 Task: In the  document Henry.odt ,change text color to 'Dark Purple' Insert the mentioned shape on left side of the text 'Heart'. Change color of the shape to  BlueChange shape height to 0.9
Action: Mouse moved to (292, 385)
Screenshot: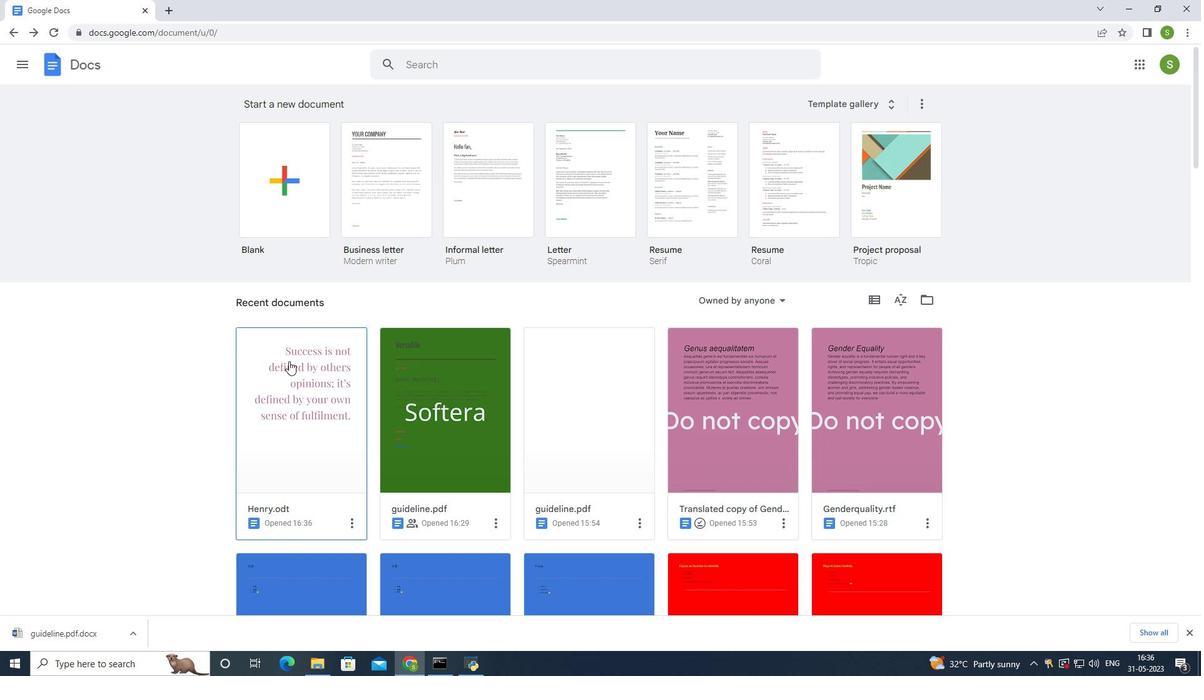 
Action: Mouse pressed left at (292, 385)
Screenshot: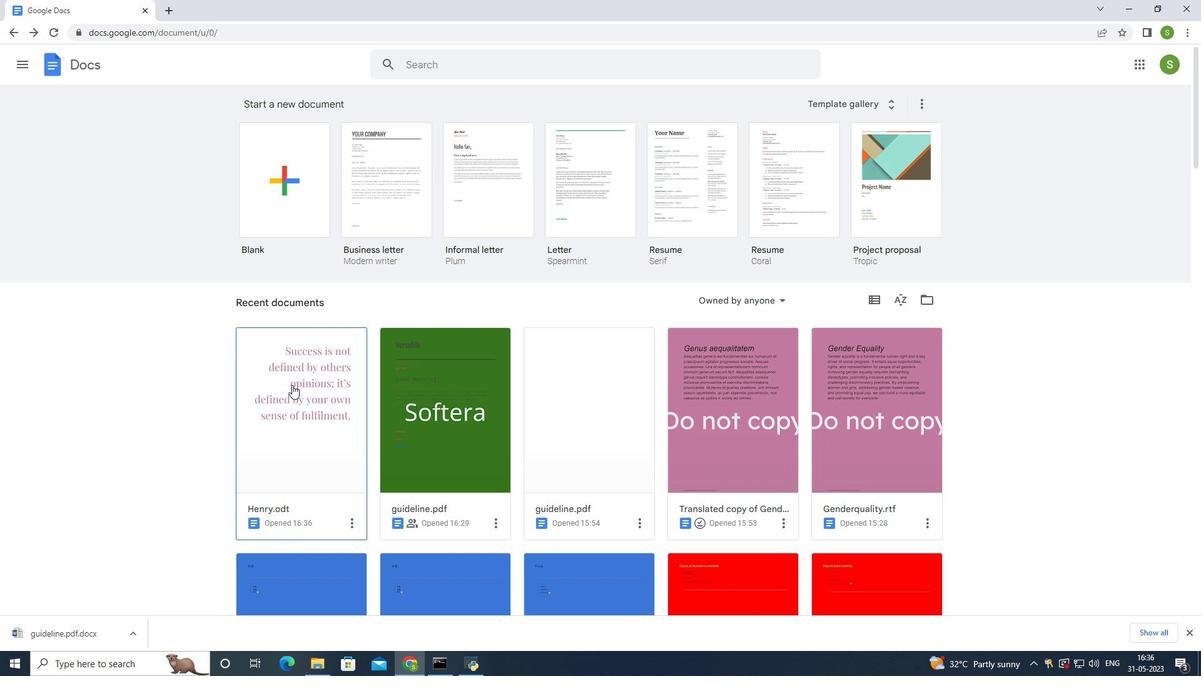 
Action: Mouse moved to (527, 218)
Screenshot: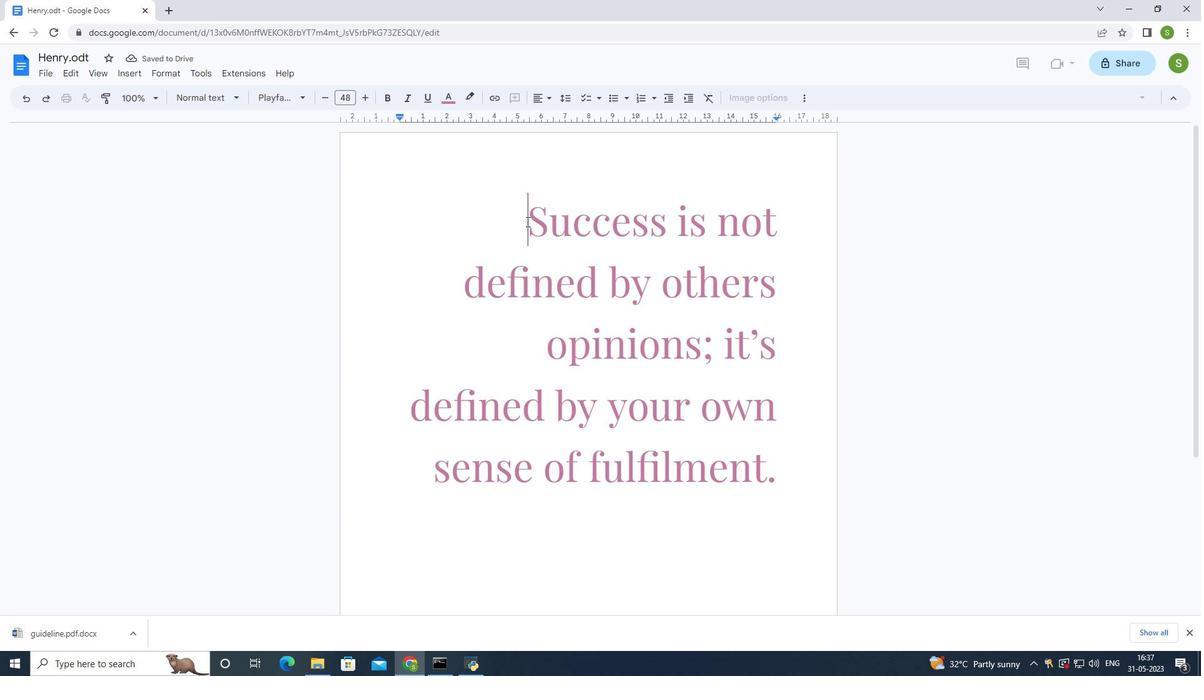 
Action: Mouse pressed left at (527, 218)
Screenshot: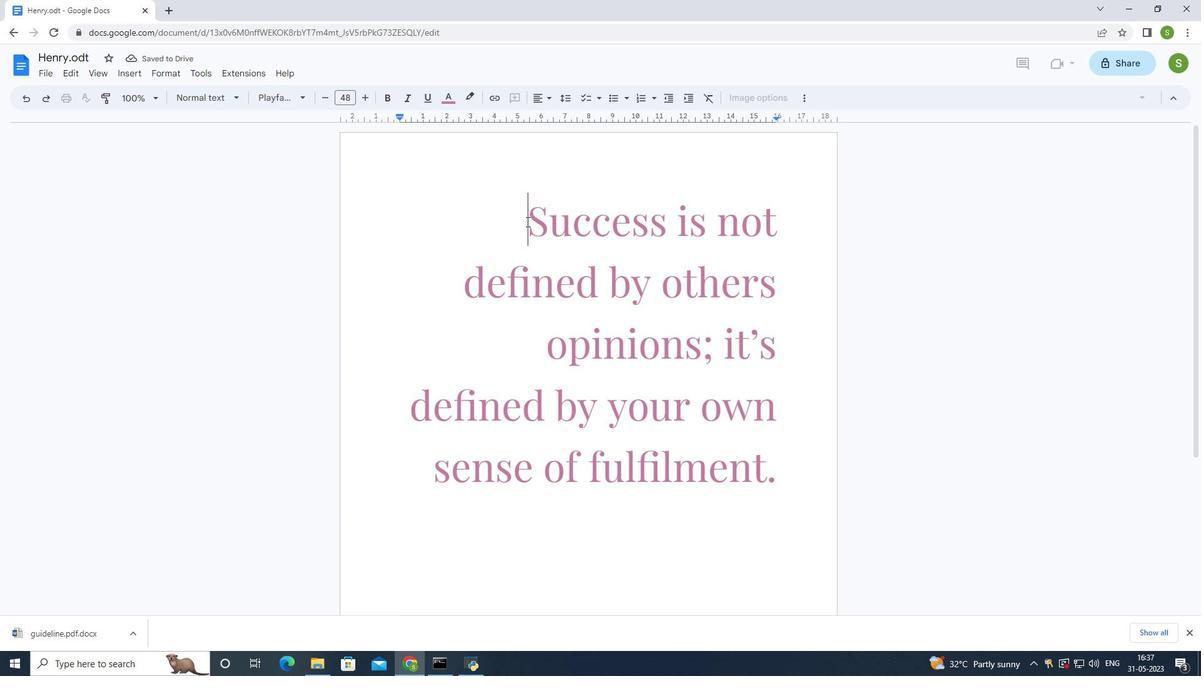 
Action: Mouse moved to (451, 94)
Screenshot: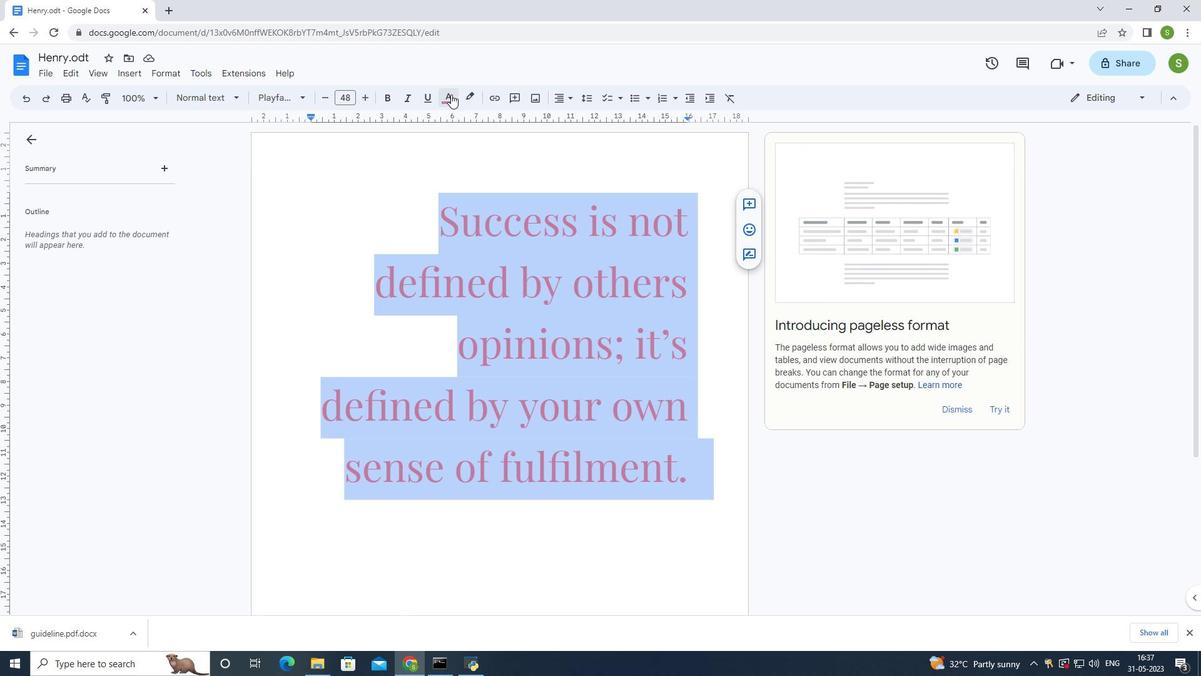 
Action: Mouse pressed left at (451, 94)
Screenshot: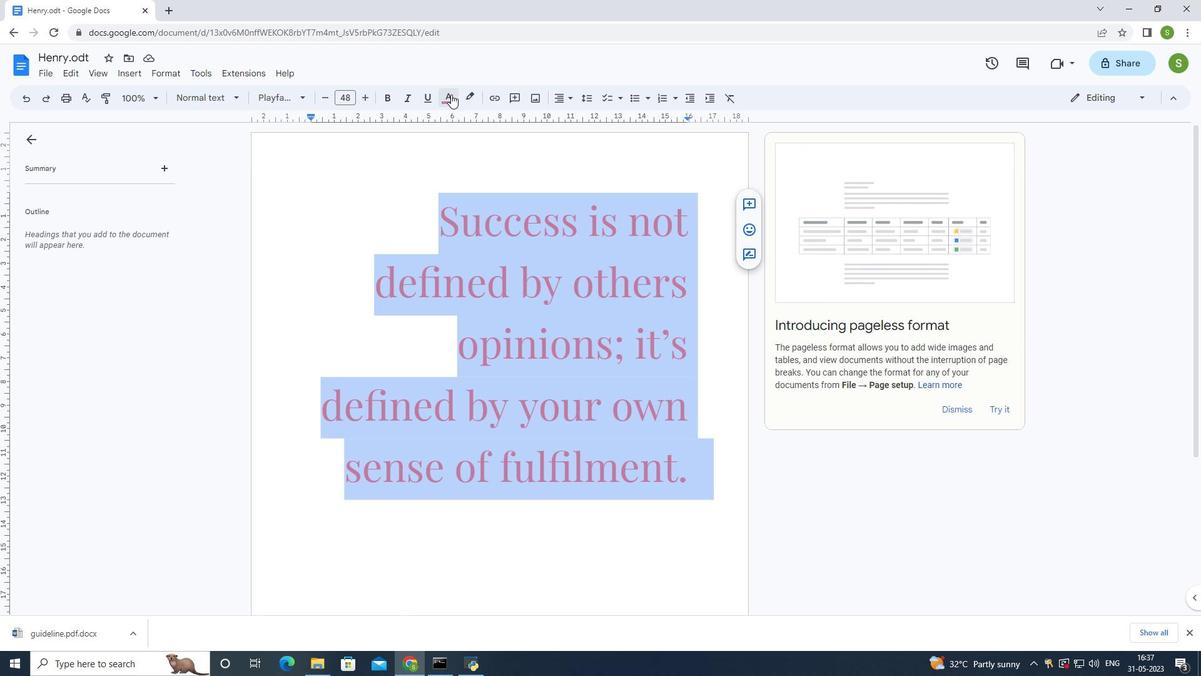 
Action: Mouse moved to (558, 203)
Screenshot: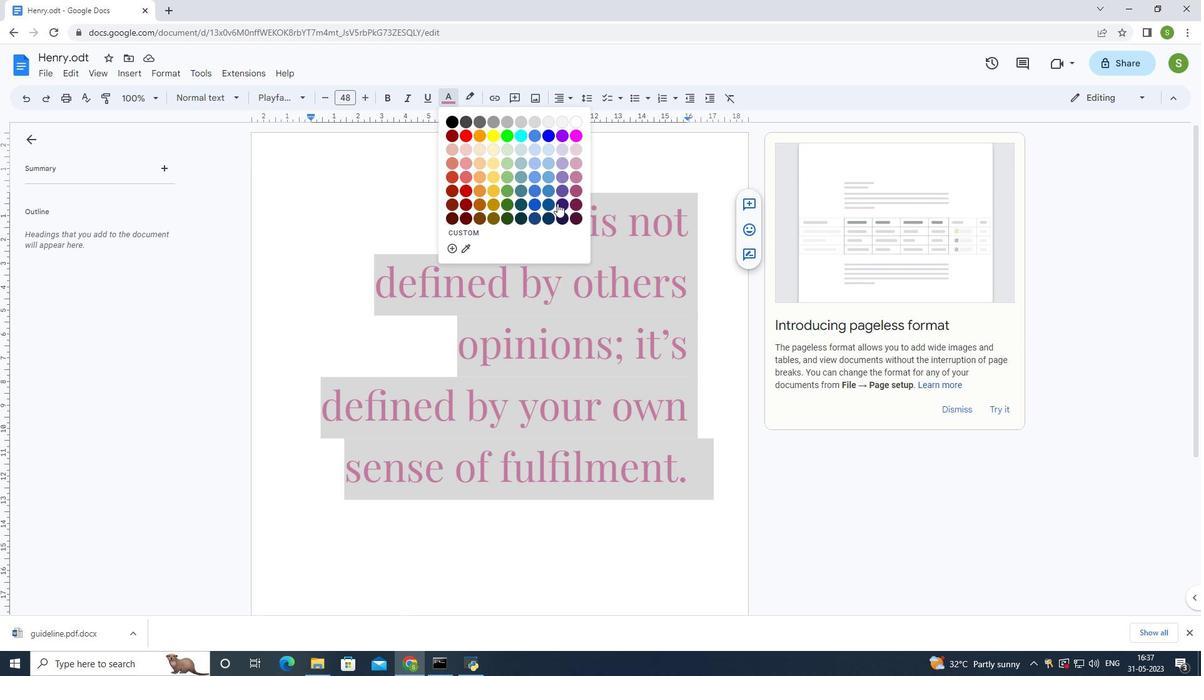 
Action: Mouse pressed left at (558, 203)
Screenshot: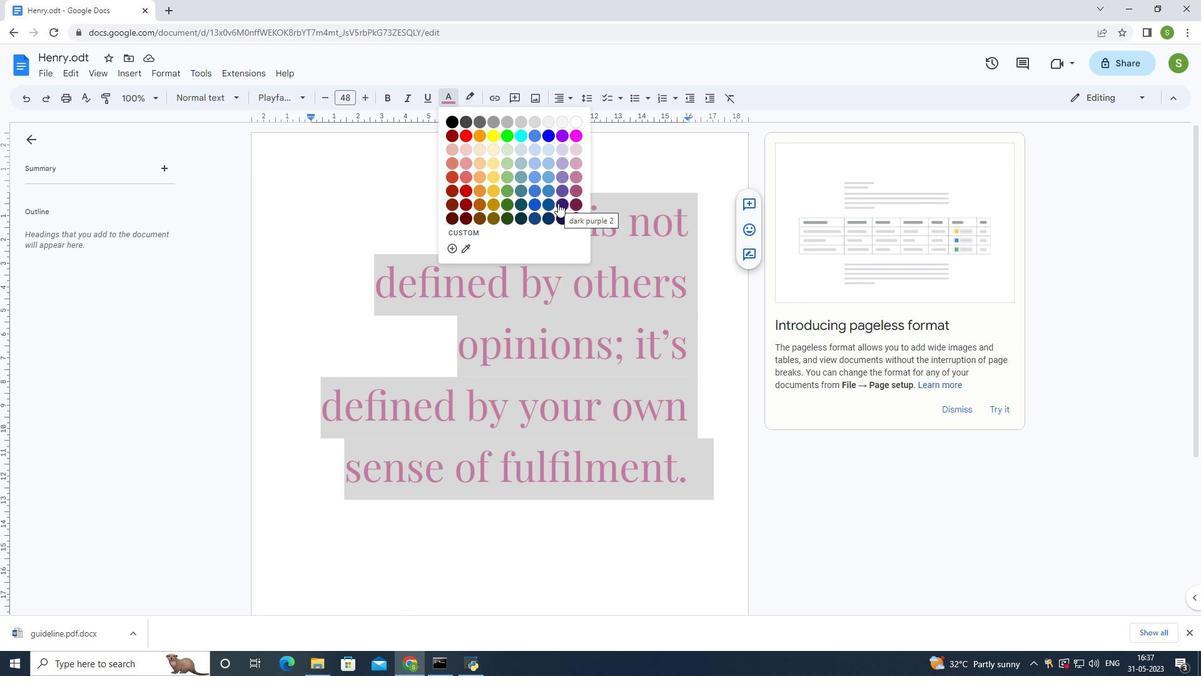 
Action: Mouse moved to (361, 226)
Screenshot: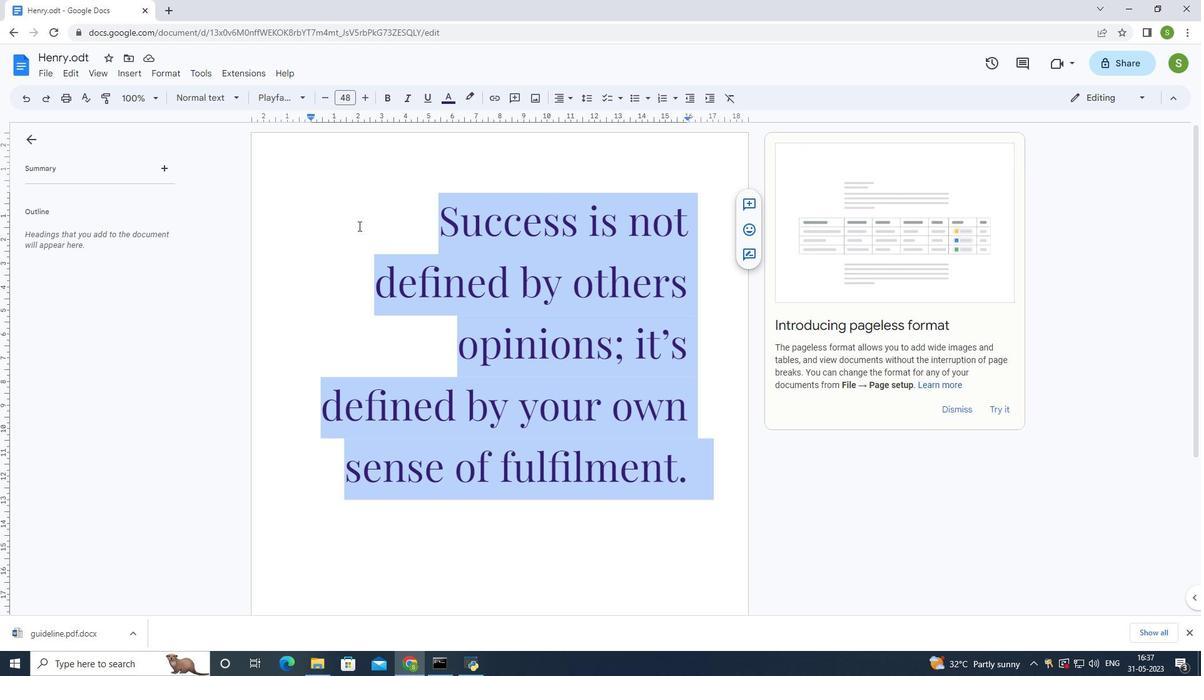 
Action: Mouse pressed left at (361, 226)
Screenshot: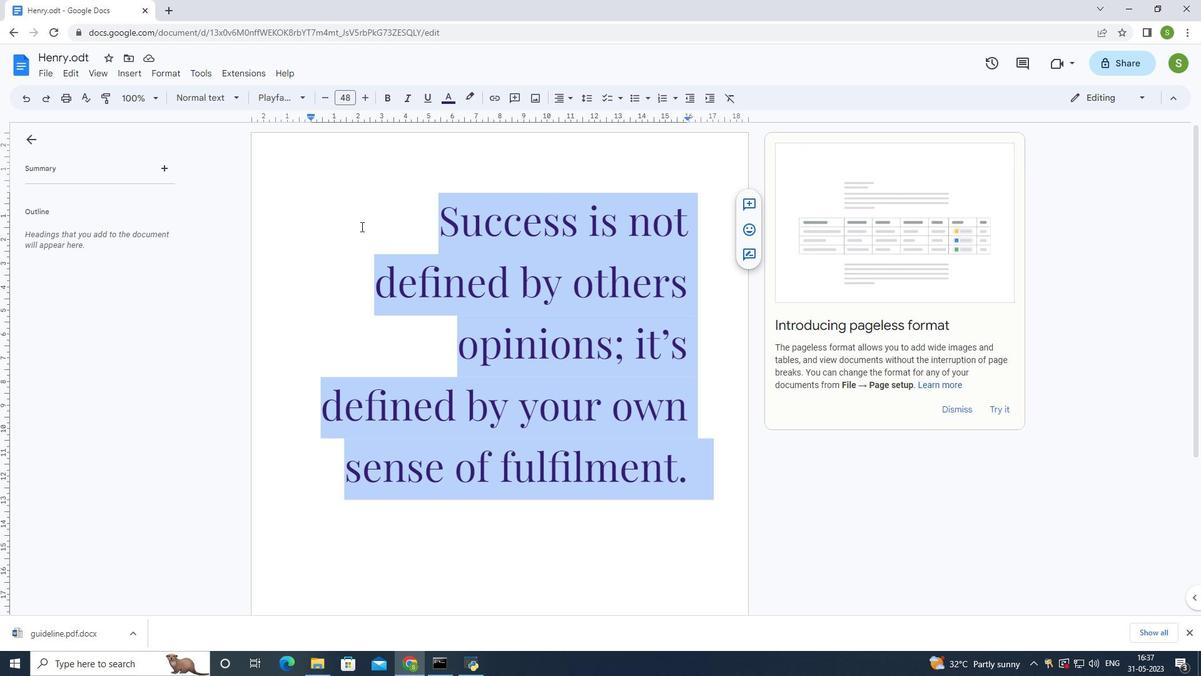 
Action: Mouse moved to (303, 513)
Screenshot: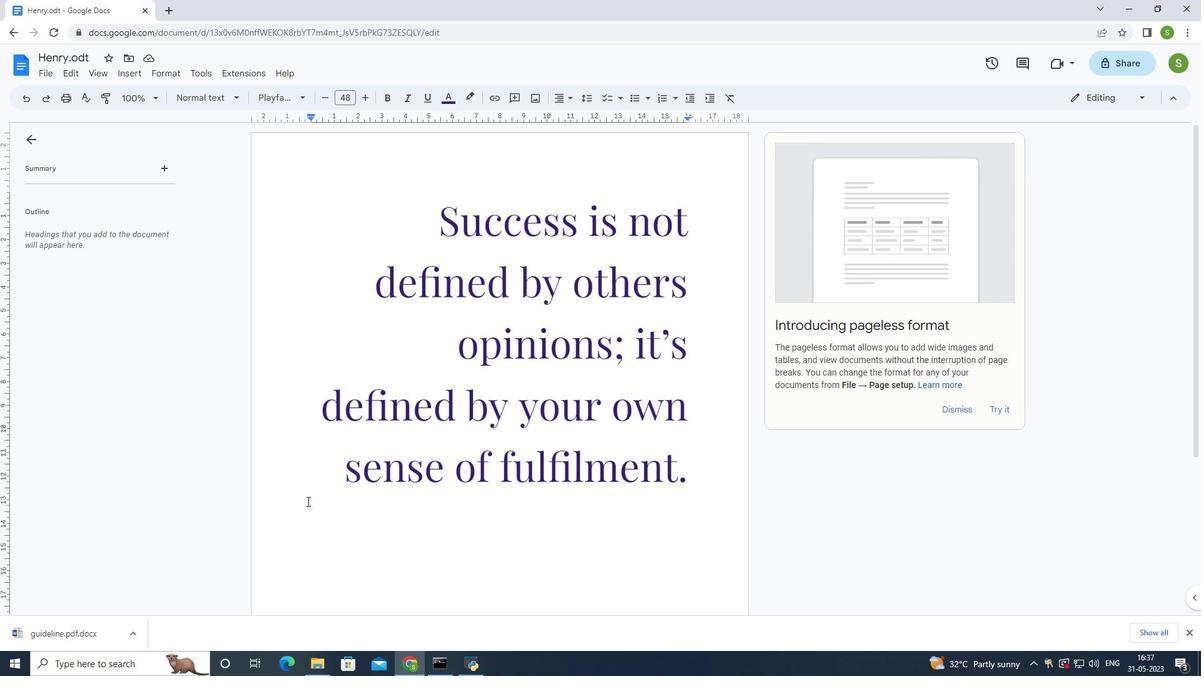 
Action: Mouse pressed left at (303, 513)
Screenshot: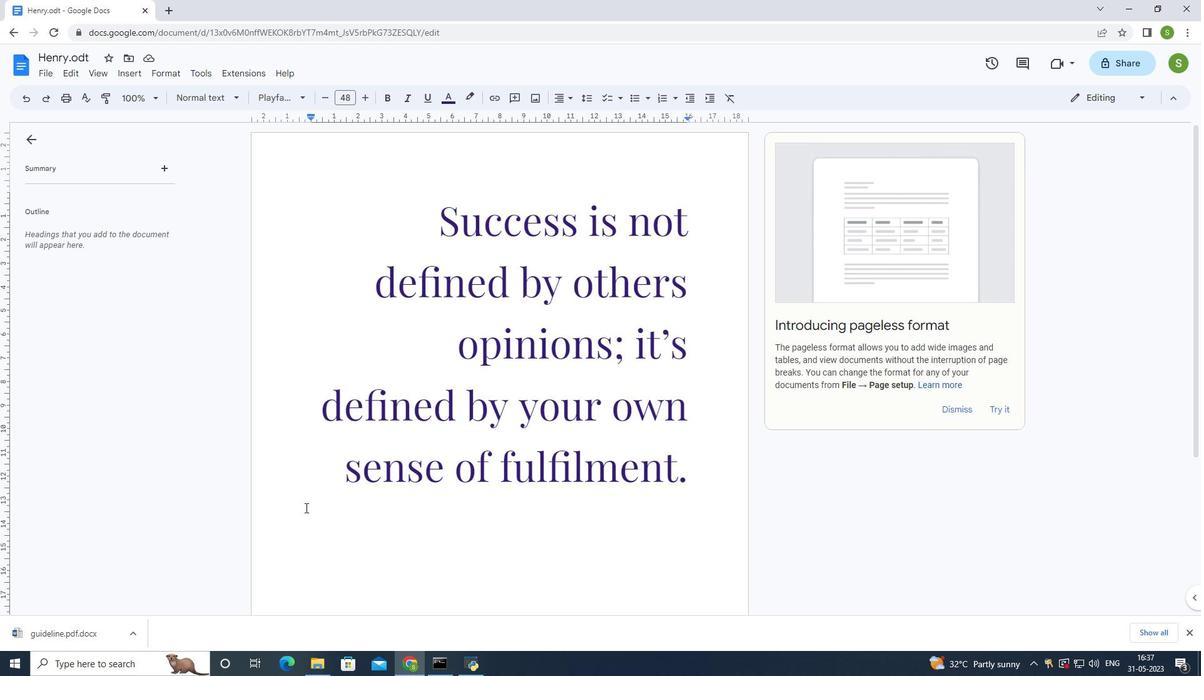 
Action: Mouse moved to (694, 476)
Screenshot: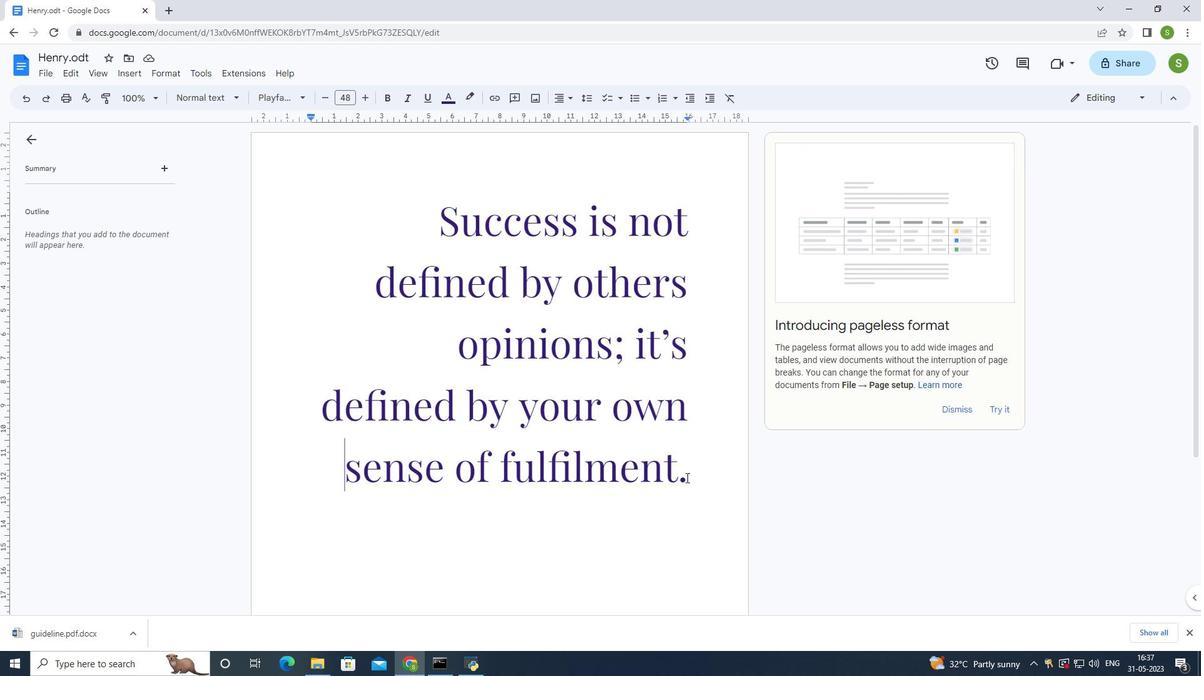 
Action: Mouse pressed left at (694, 476)
Screenshot: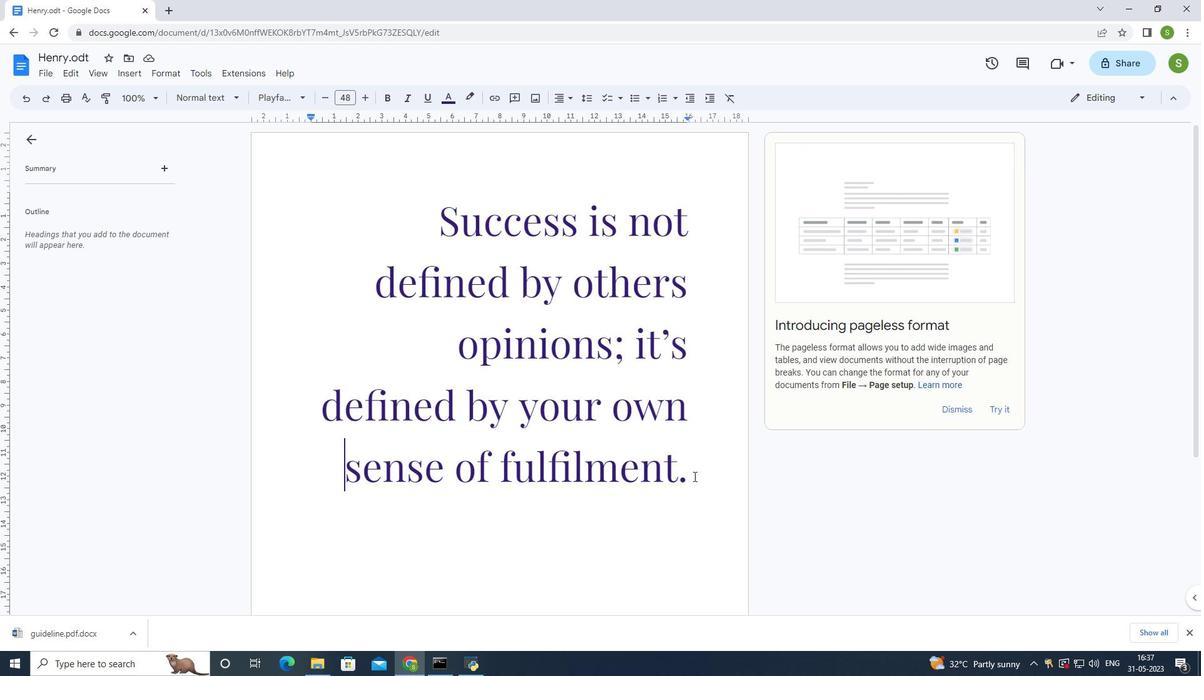 
Action: Mouse moved to (666, 473)
Screenshot: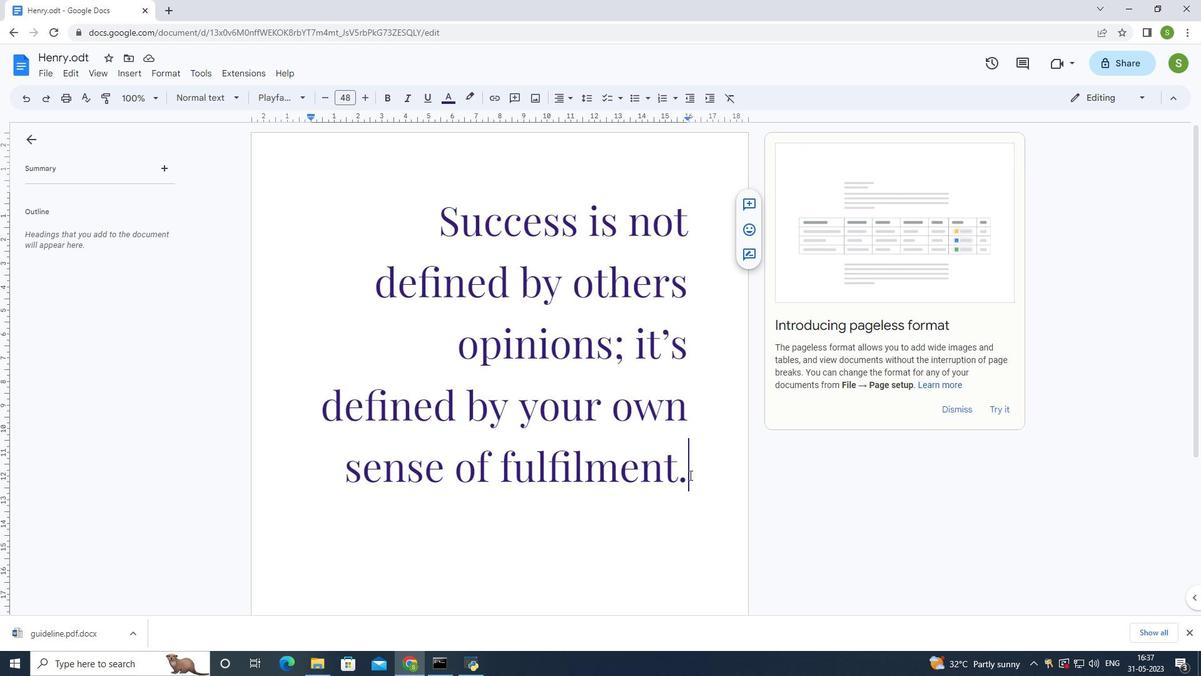 
Action: Key pressed <Key.enter>
Screenshot: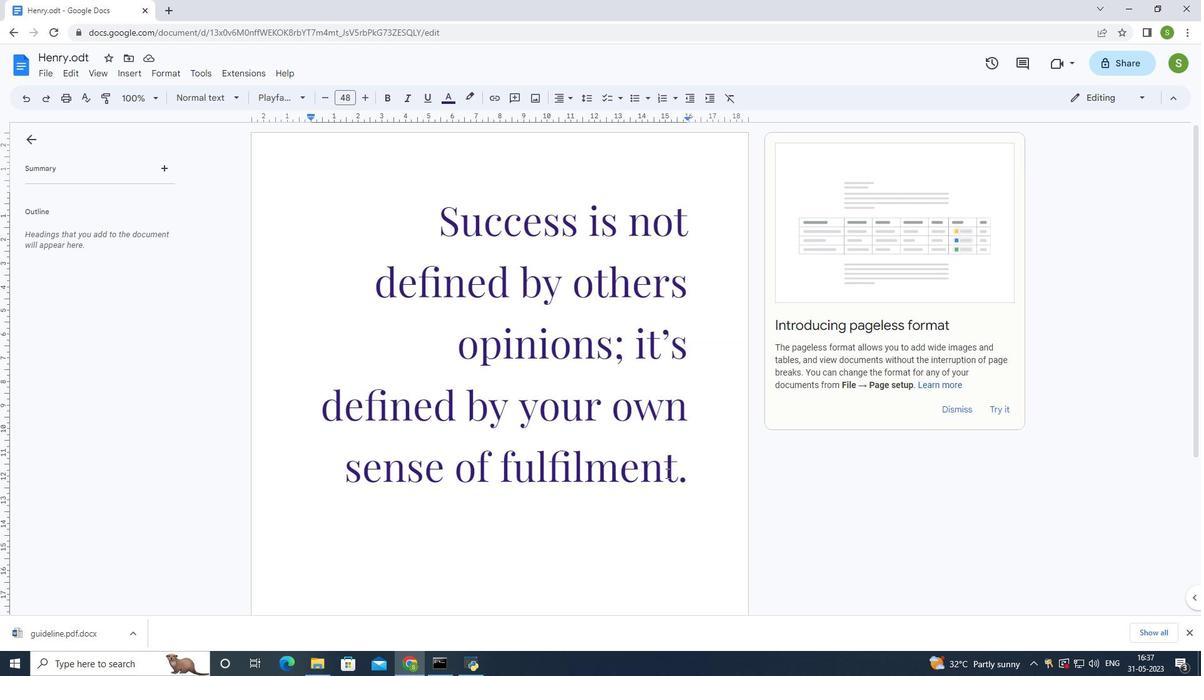 
Action: Mouse moved to (667, 469)
Screenshot: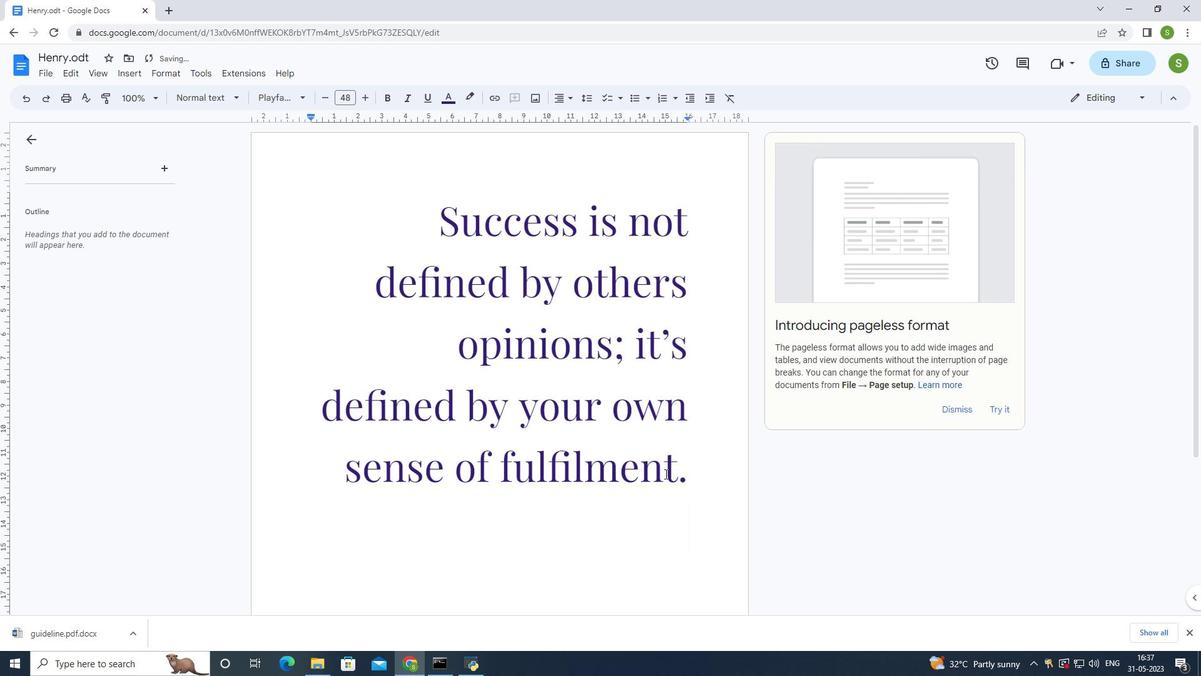
Action: Key pressed <Key.left>
Screenshot: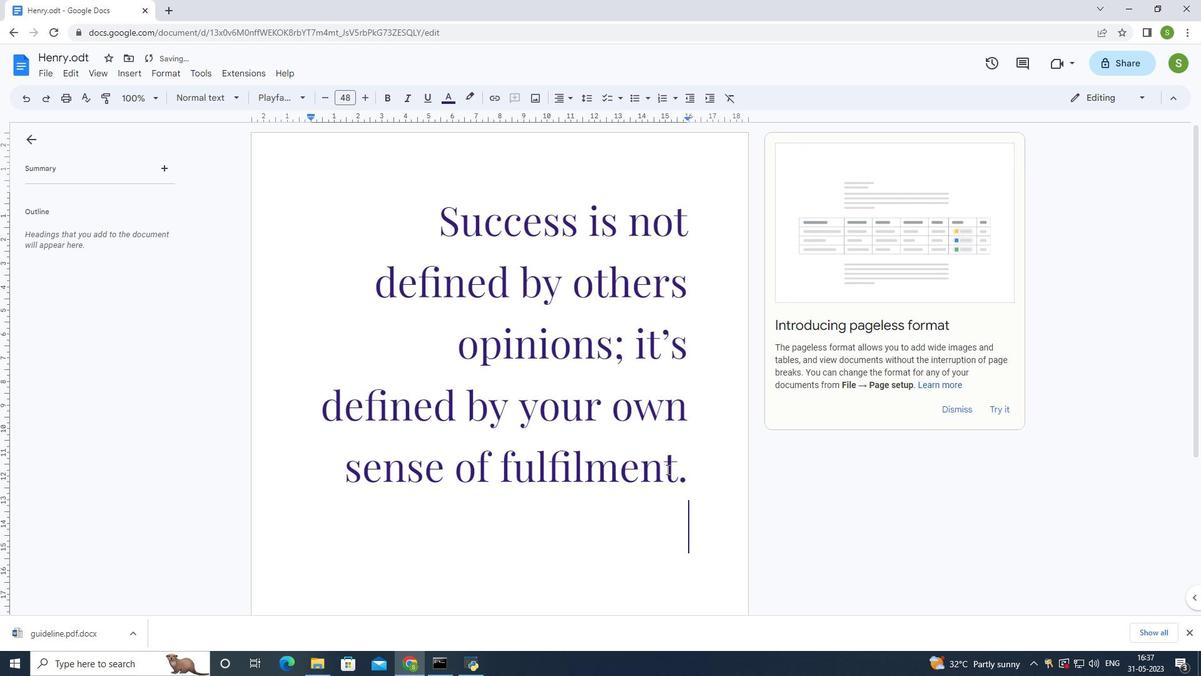 
Action: Mouse moved to (668, 469)
Screenshot: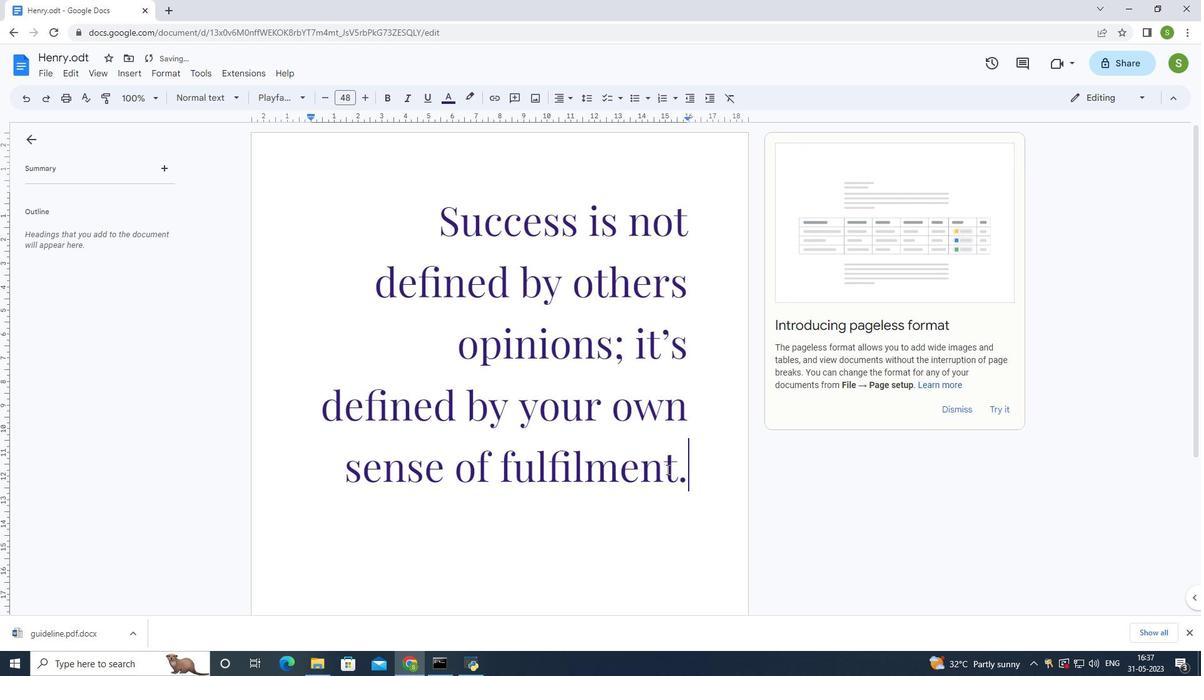 
Action: Key pressed <Key.enter>
Screenshot: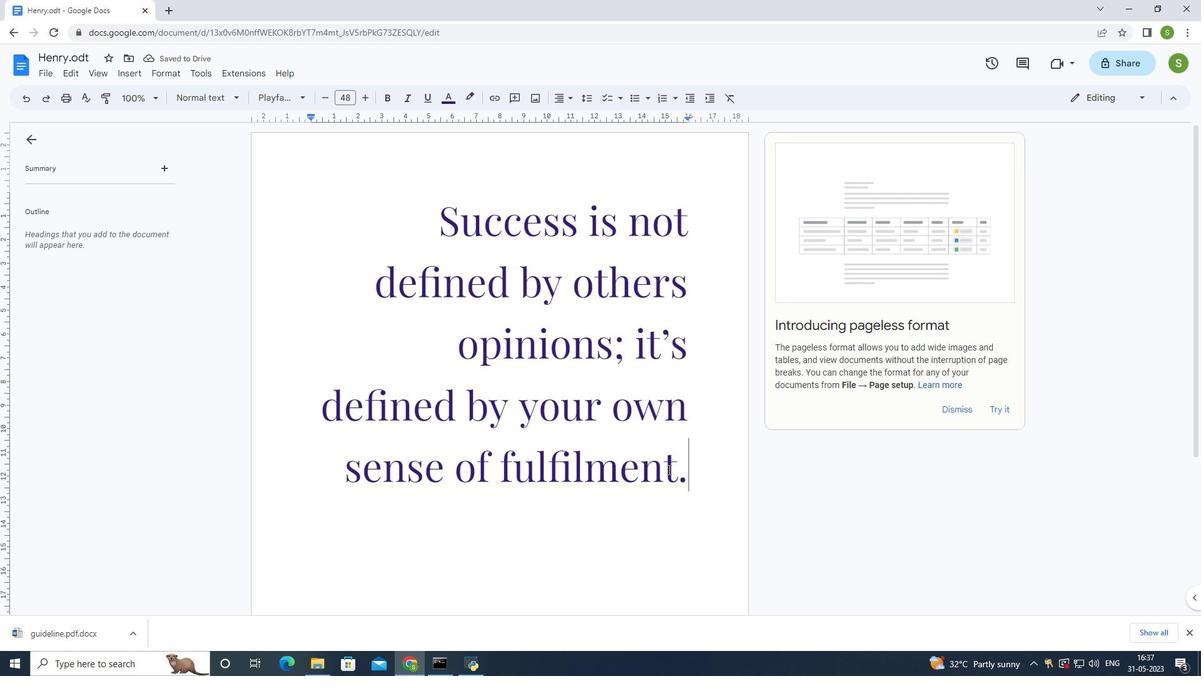 
Action: Mouse moved to (562, 98)
Screenshot: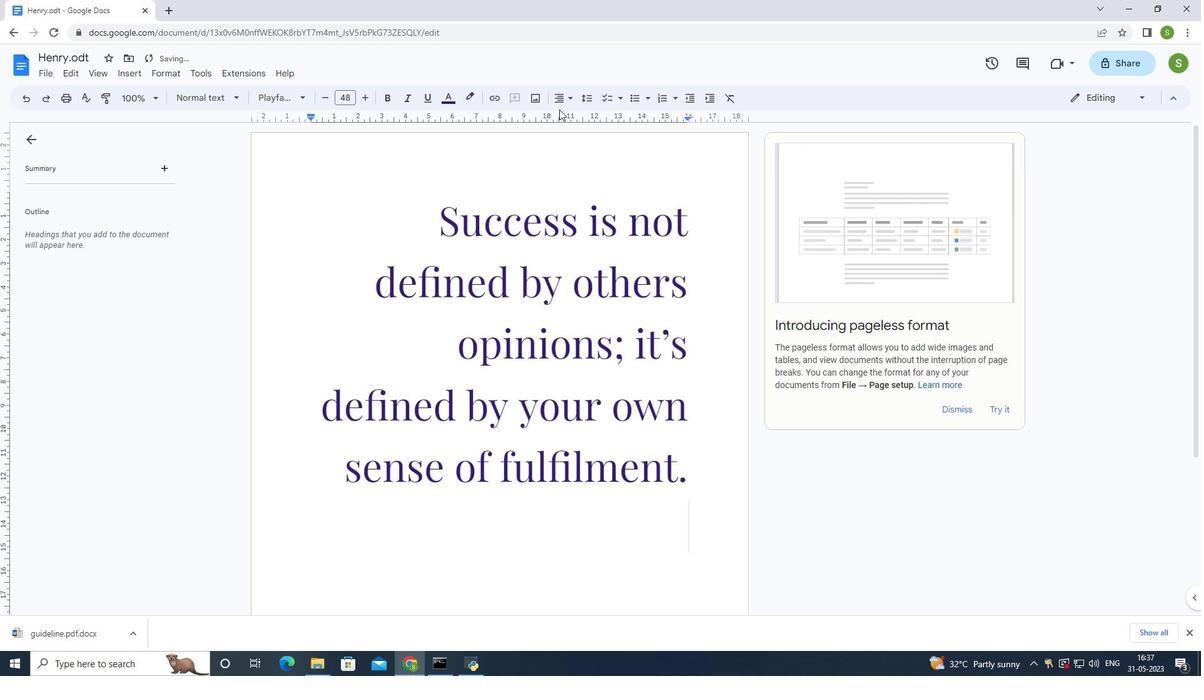 
Action: Mouse pressed left at (562, 98)
Screenshot: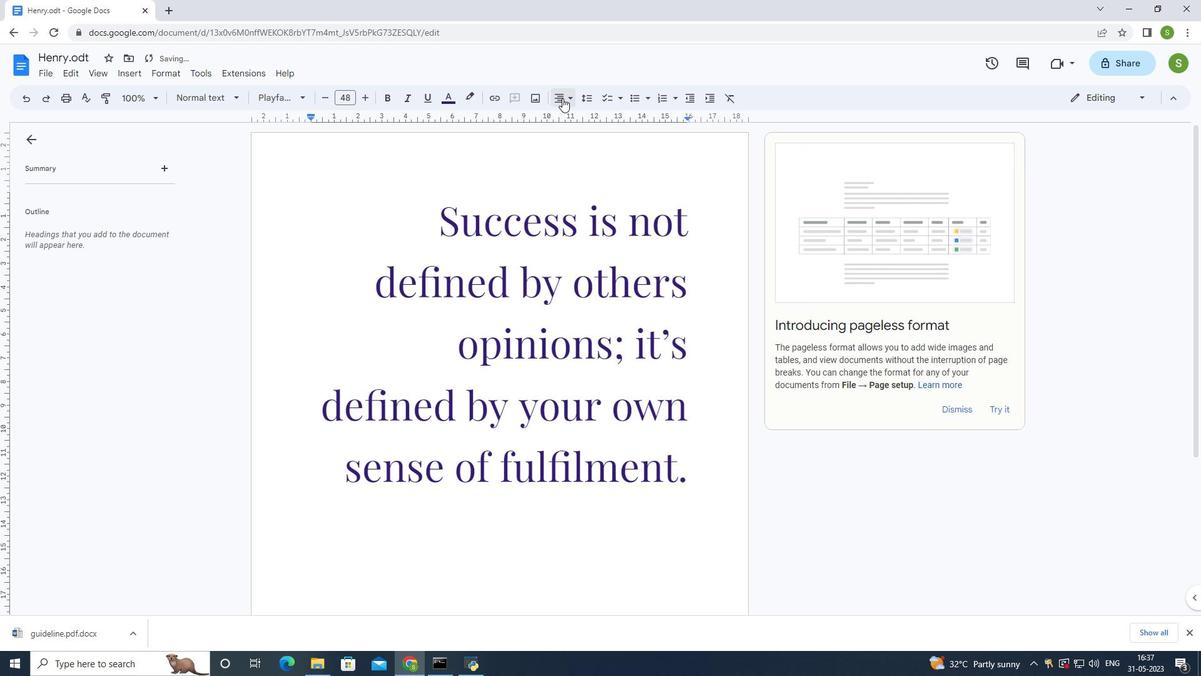 
Action: Mouse moved to (559, 124)
Screenshot: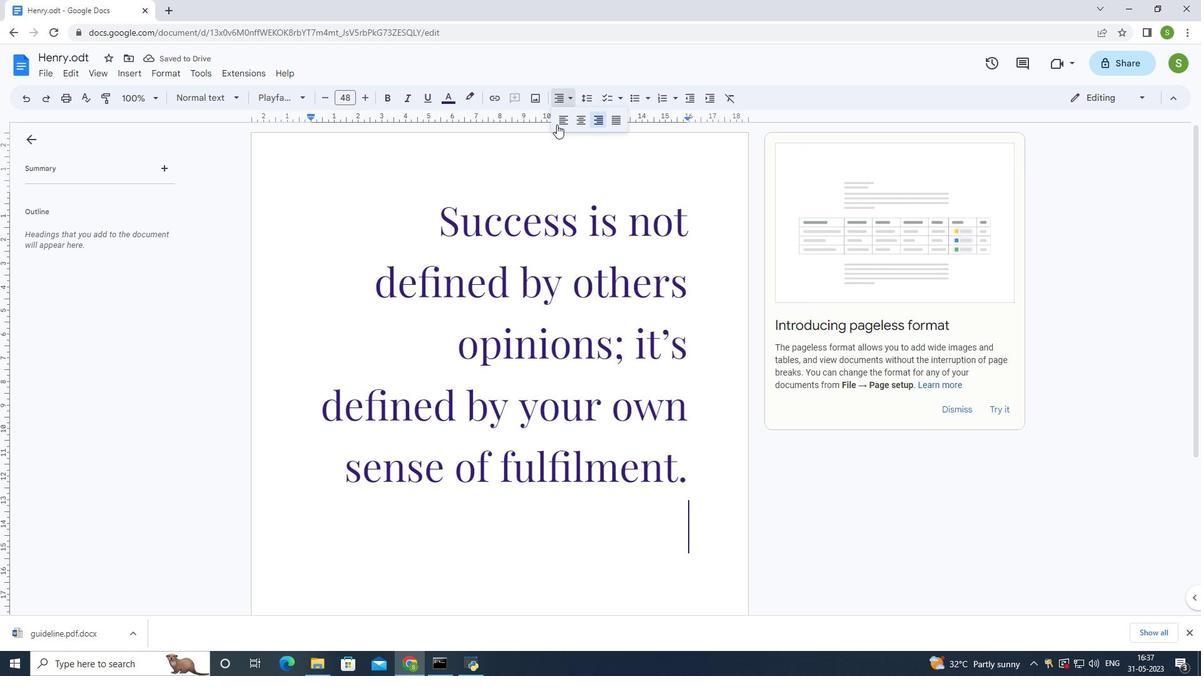 
Action: Mouse pressed left at (559, 124)
Screenshot: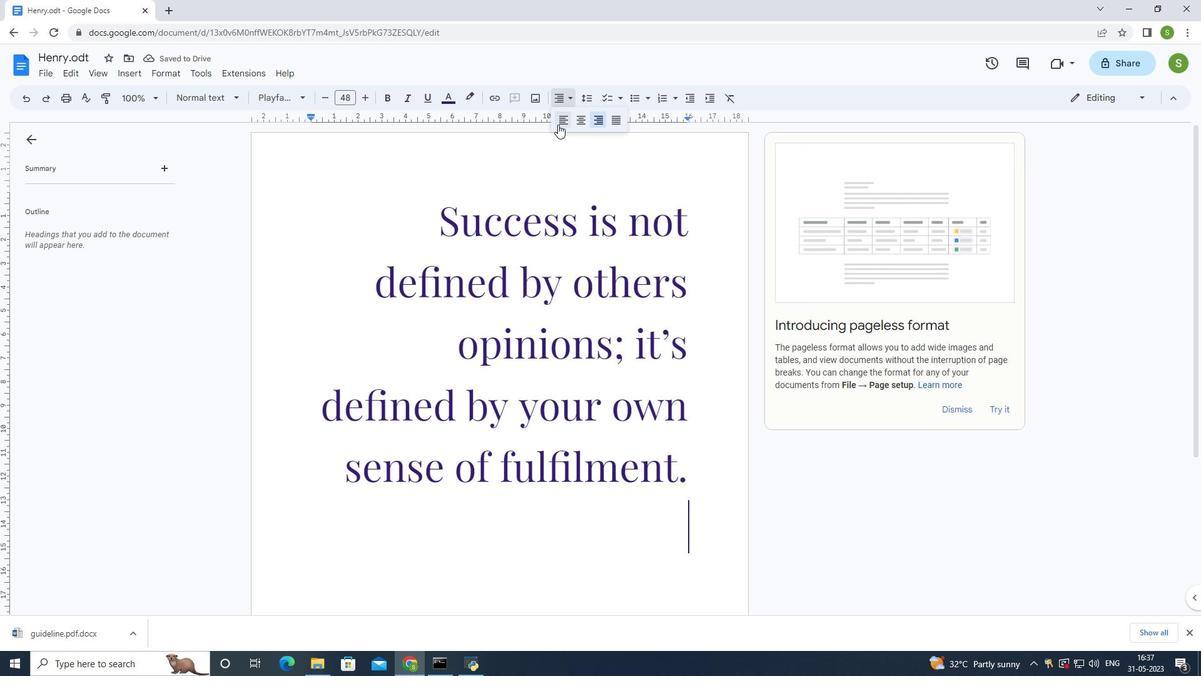 
Action: Mouse moved to (136, 79)
Screenshot: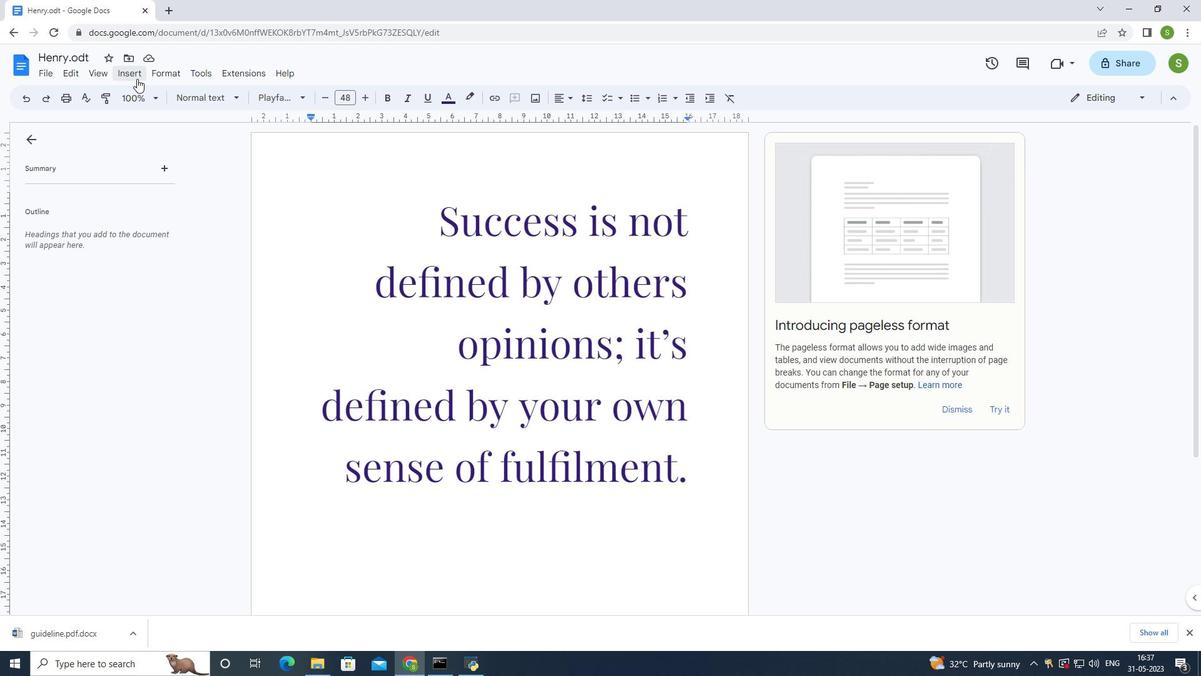 
Action: Mouse pressed left at (136, 79)
Screenshot: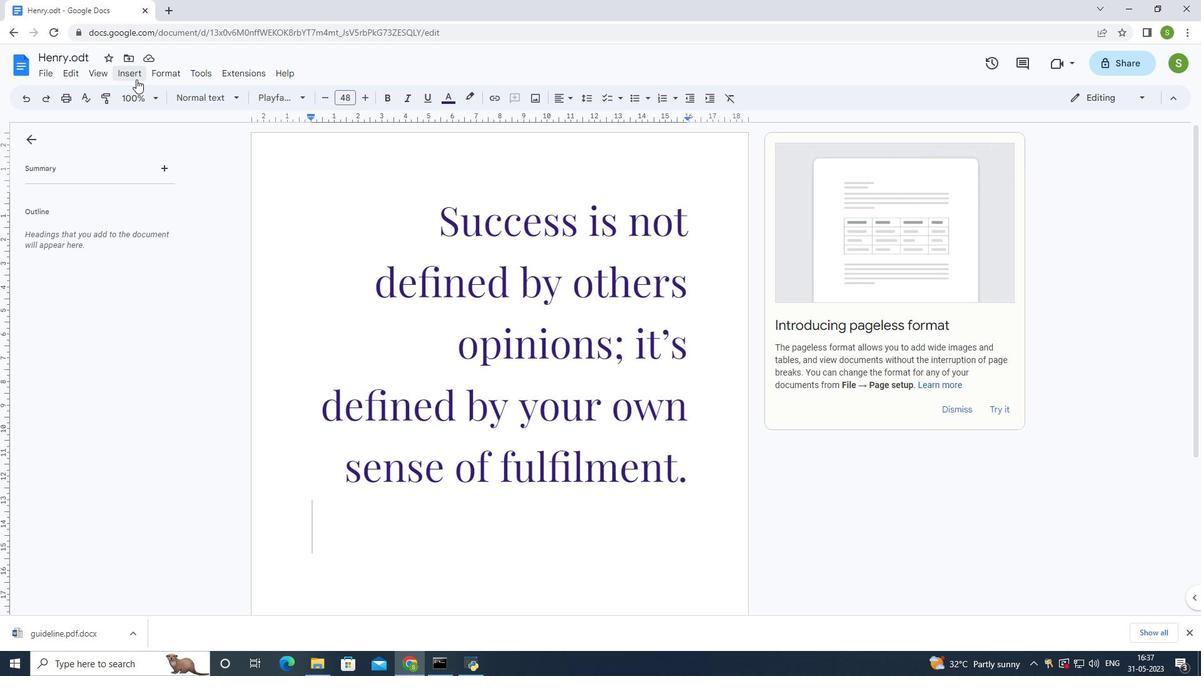 
Action: Mouse moved to (159, 196)
Screenshot: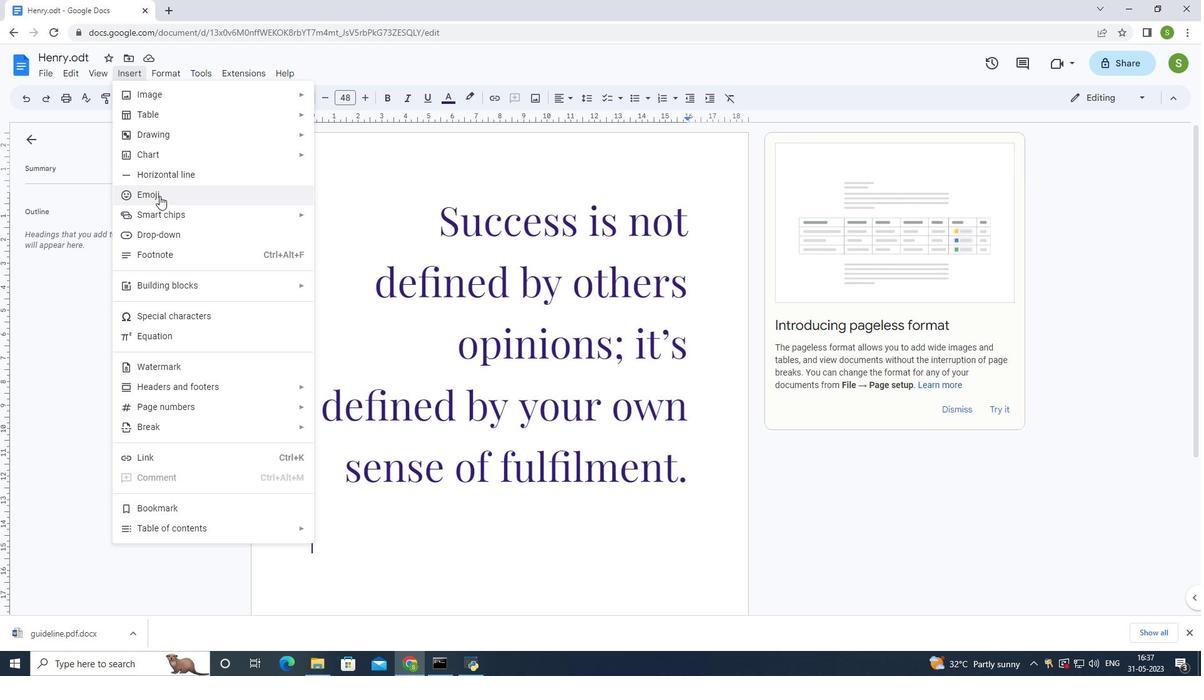 
Action: Mouse pressed left at (159, 196)
Screenshot: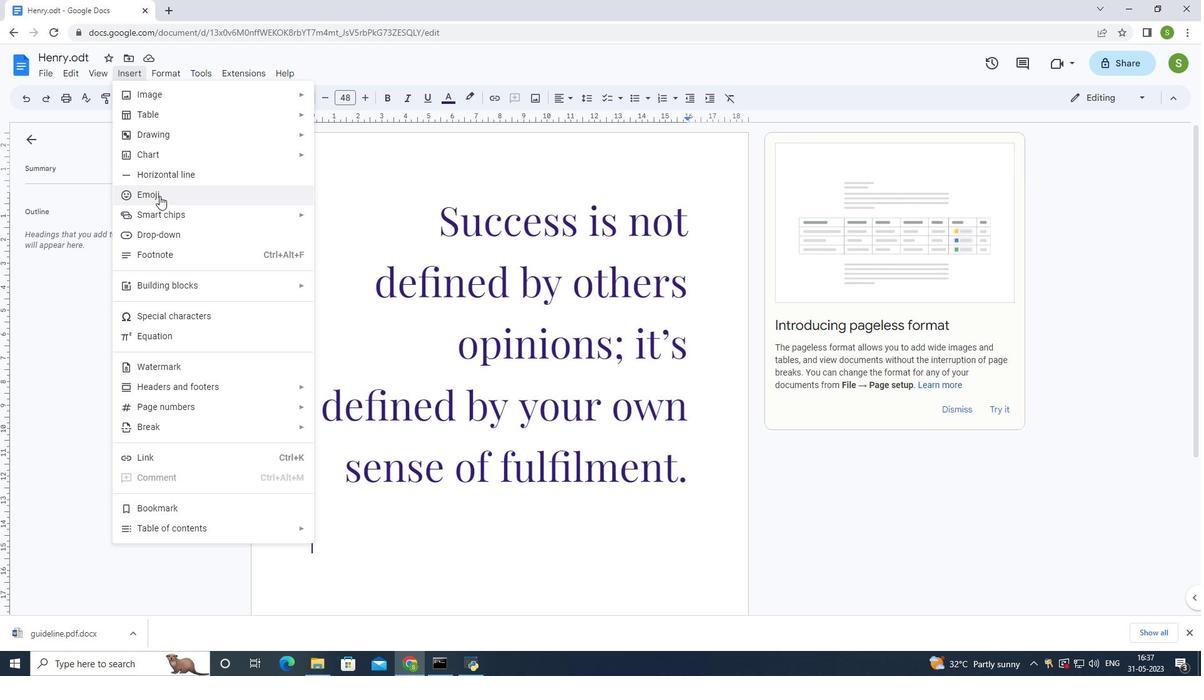 
Action: Mouse moved to (391, 566)
Screenshot: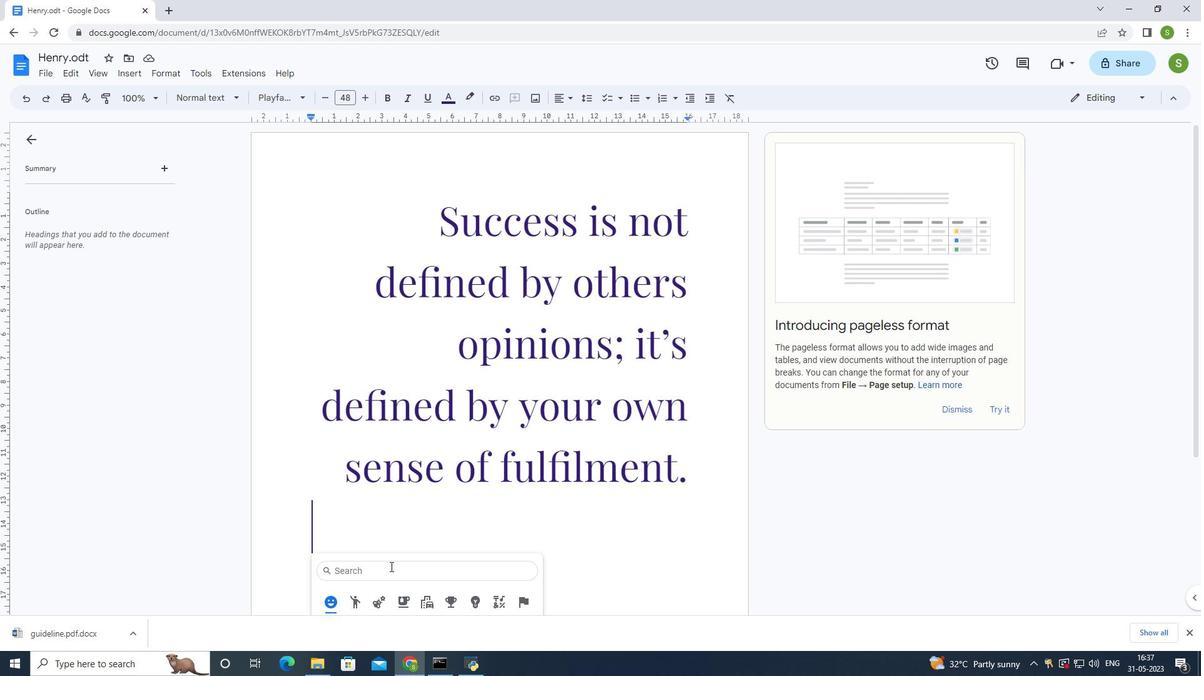 
Action: Key pressed hhh
Screenshot: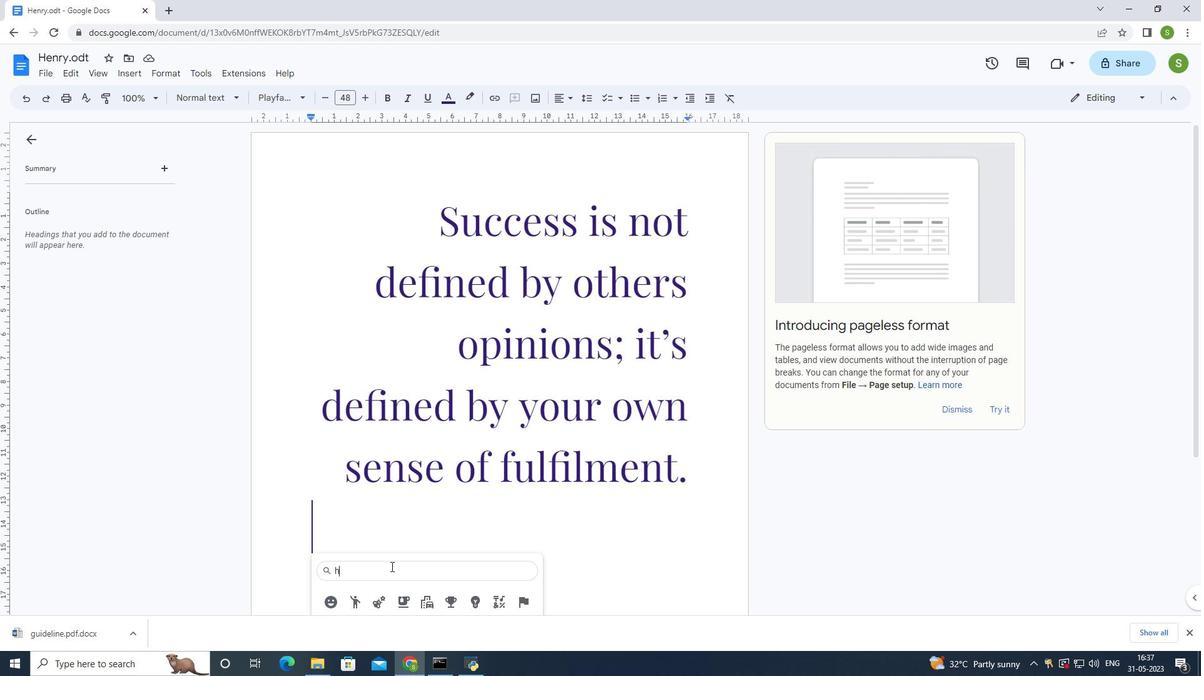 
Action: Mouse moved to (366, 536)
Screenshot: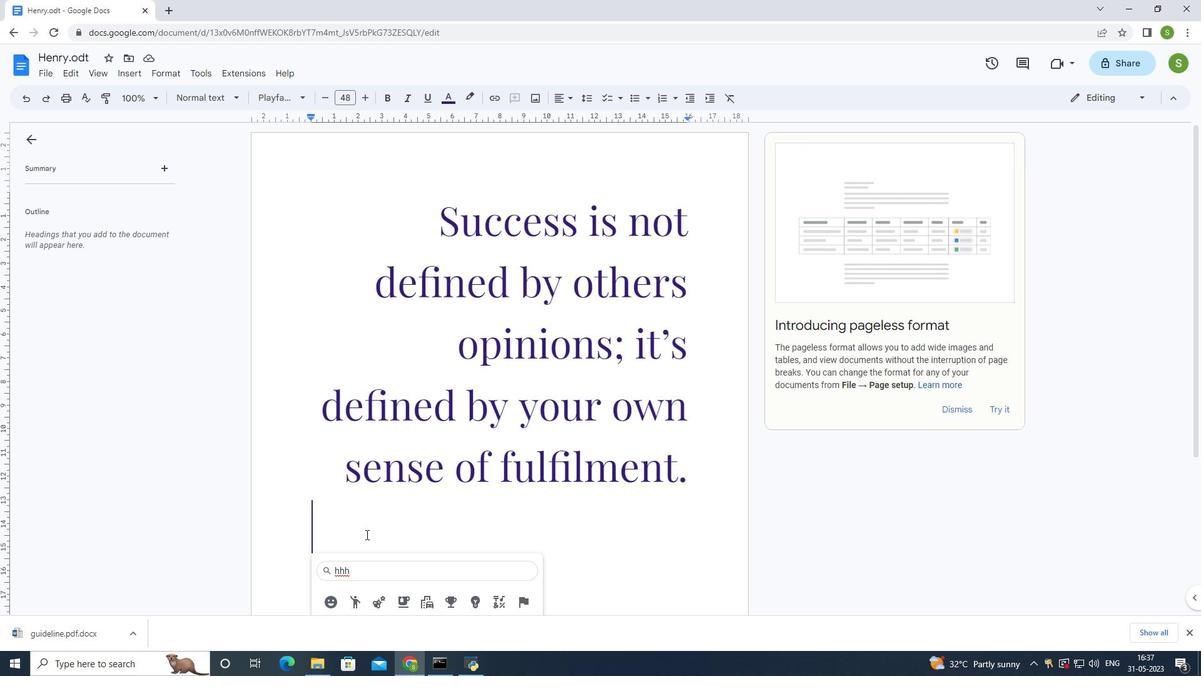 
Action: Key pressed <Key.backspace>
Screenshot: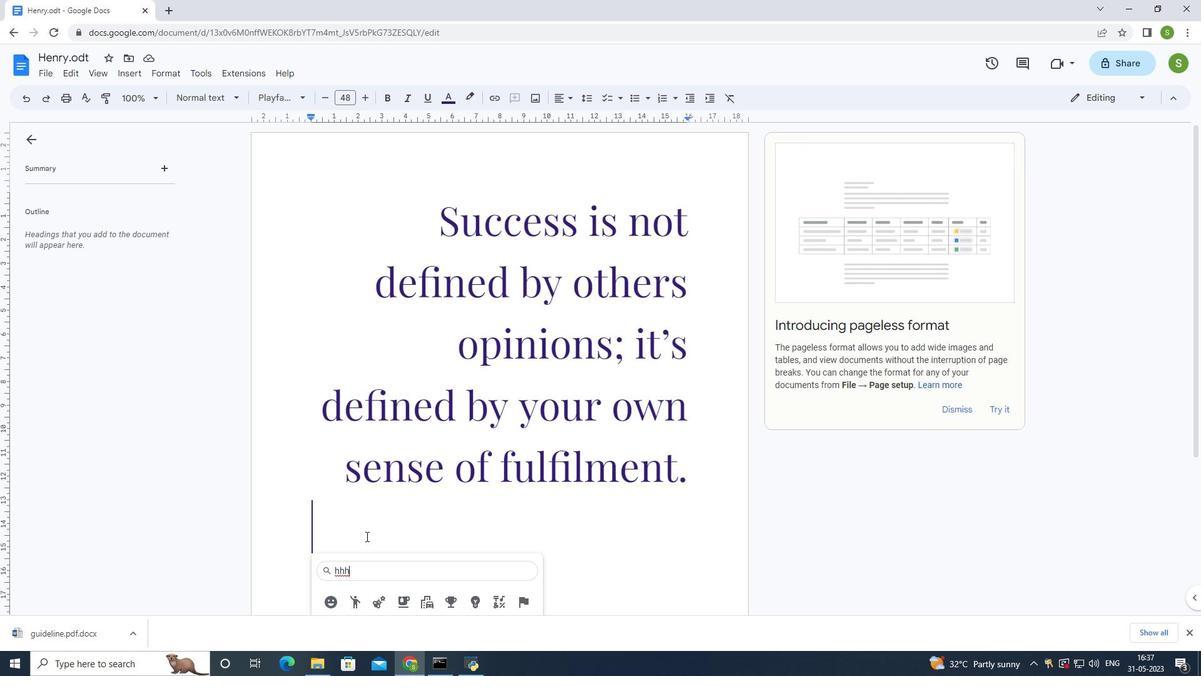 
Action: Mouse moved to (366, 537)
Screenshot: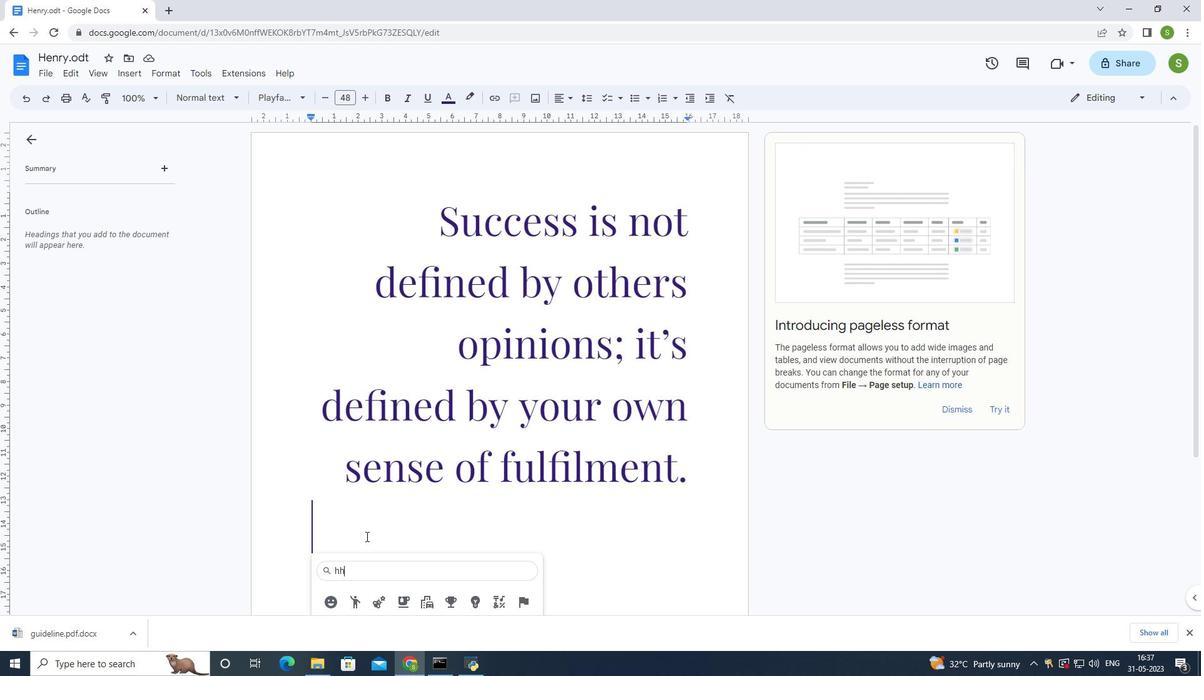 
Action: Key pressed <Key.backspace>
Screenshot: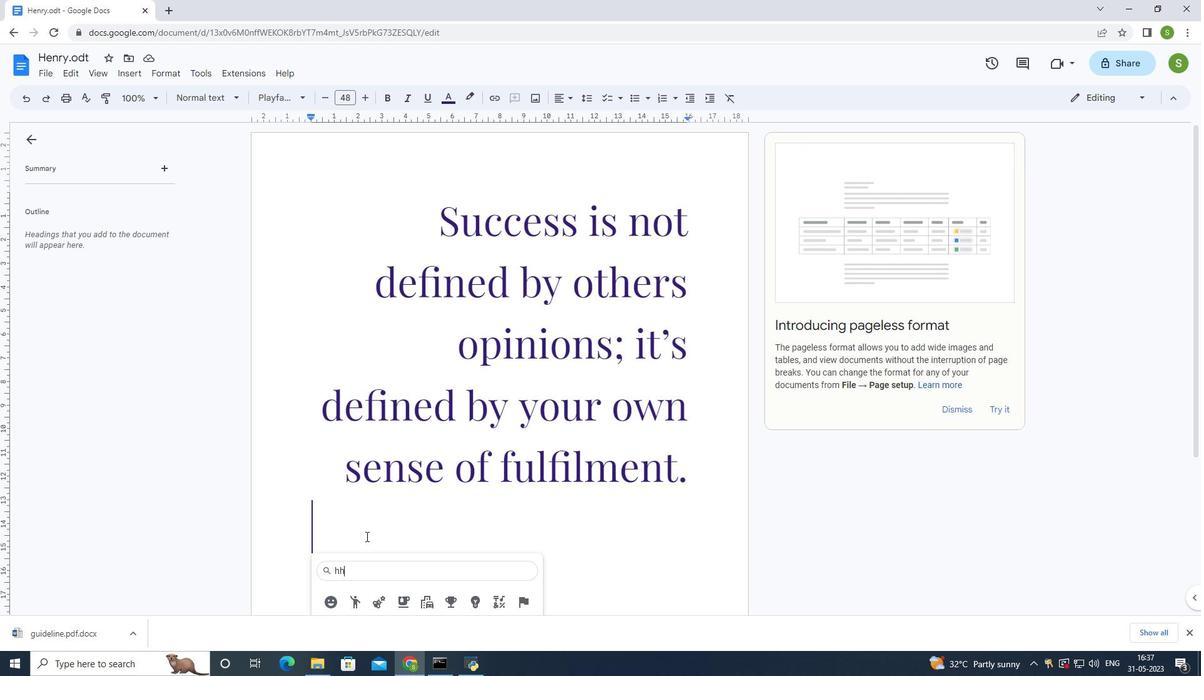 
Action: Mouse moved to (371, 537)
Screenshot: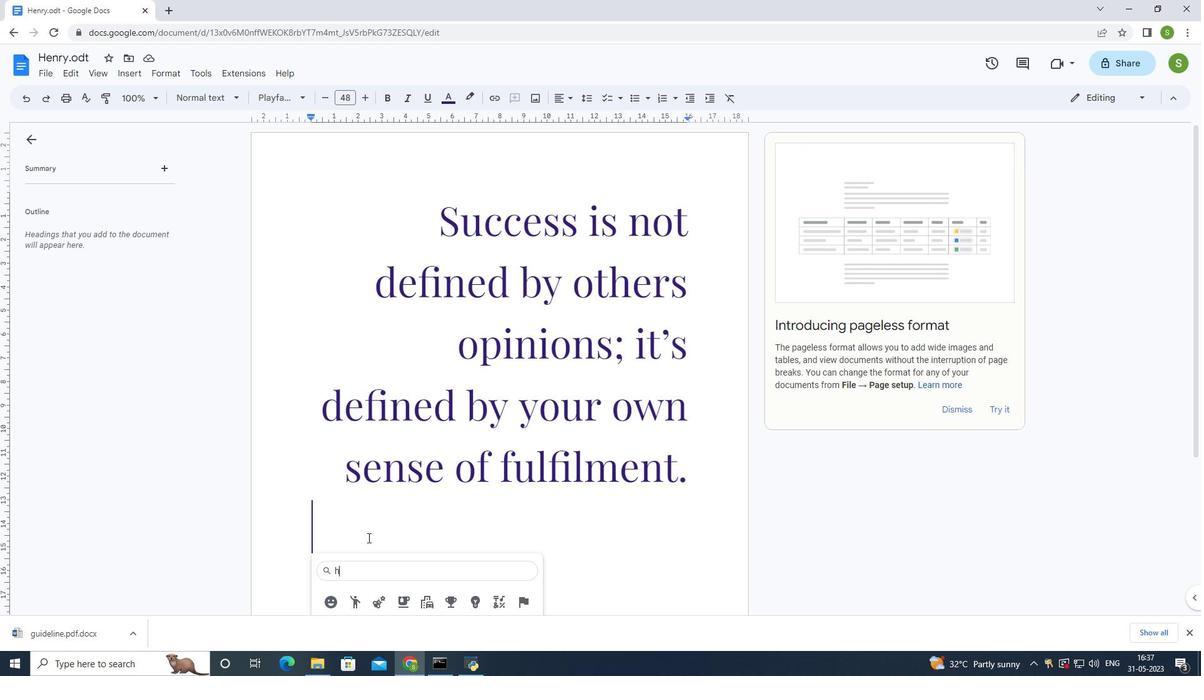 
Action: Key pressed e
Screenshot: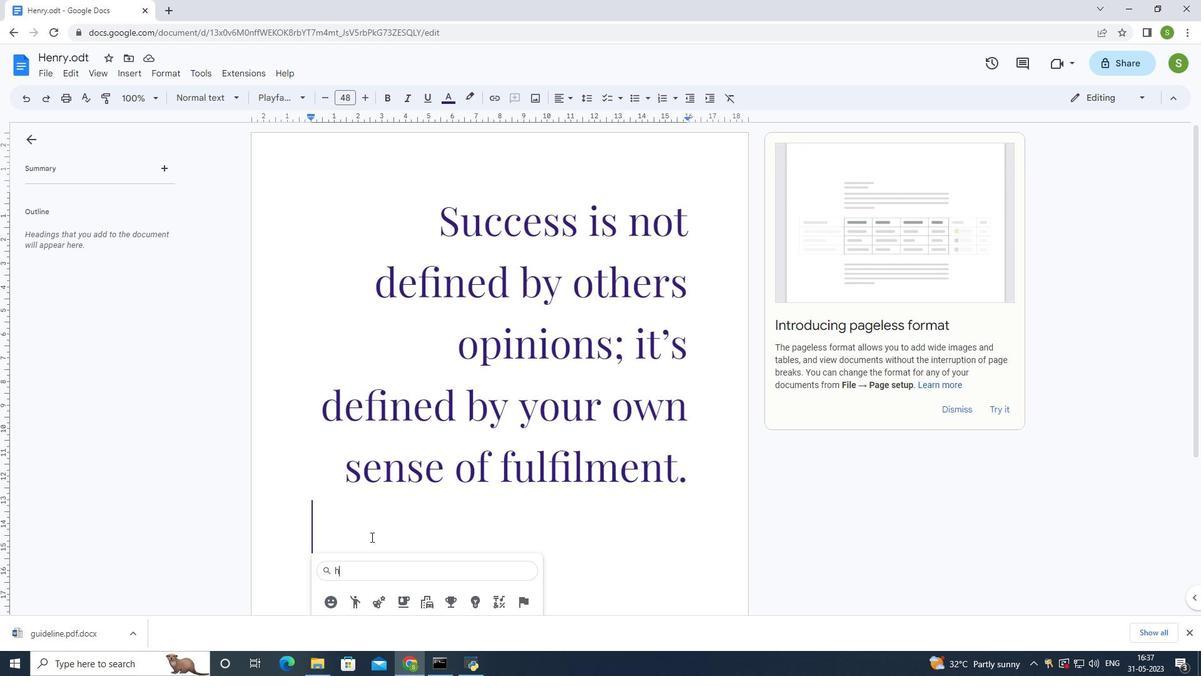
Action: Mouse moved to (371, 537)
Screenshot: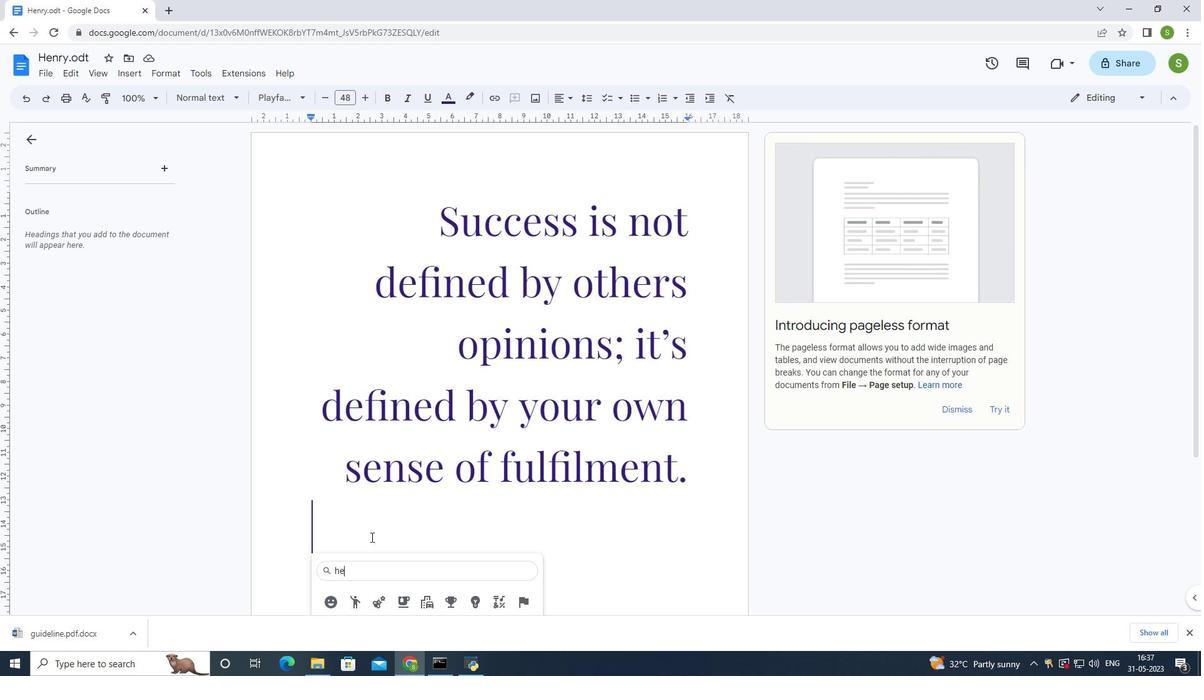 
Action: Key pressed art
Screenshot: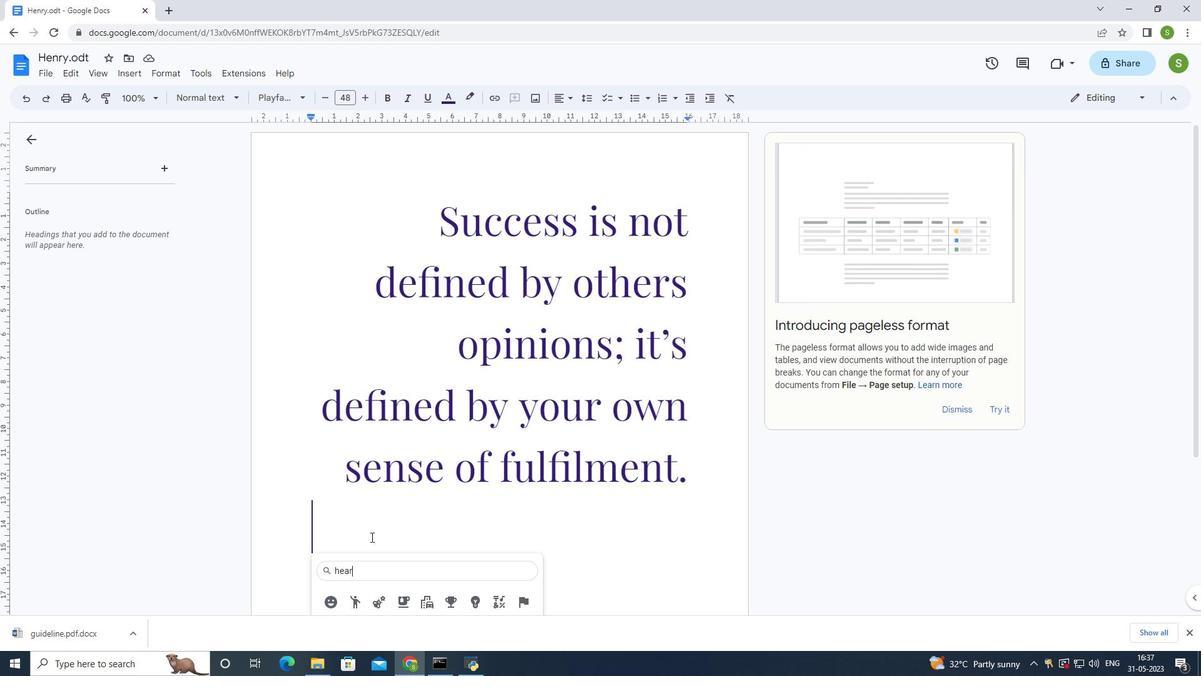 
Action: Mouse moved to (383, 537)
Screenshot: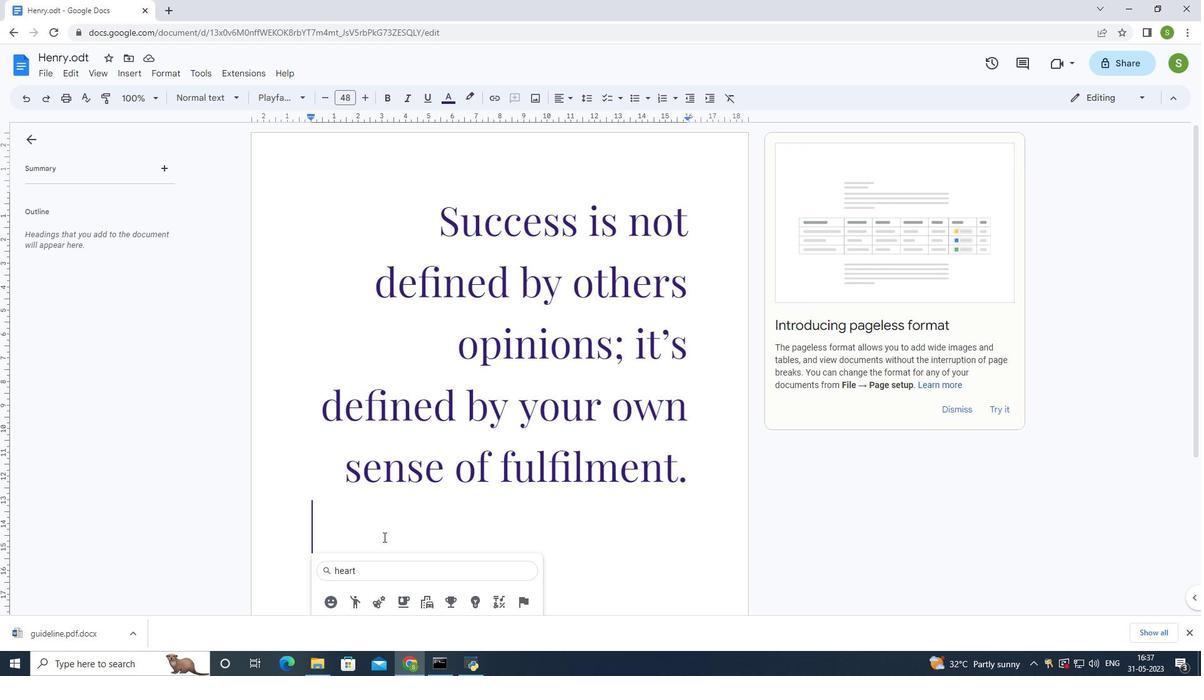 
Action: Key pressed <Key.enter>
Screenshot: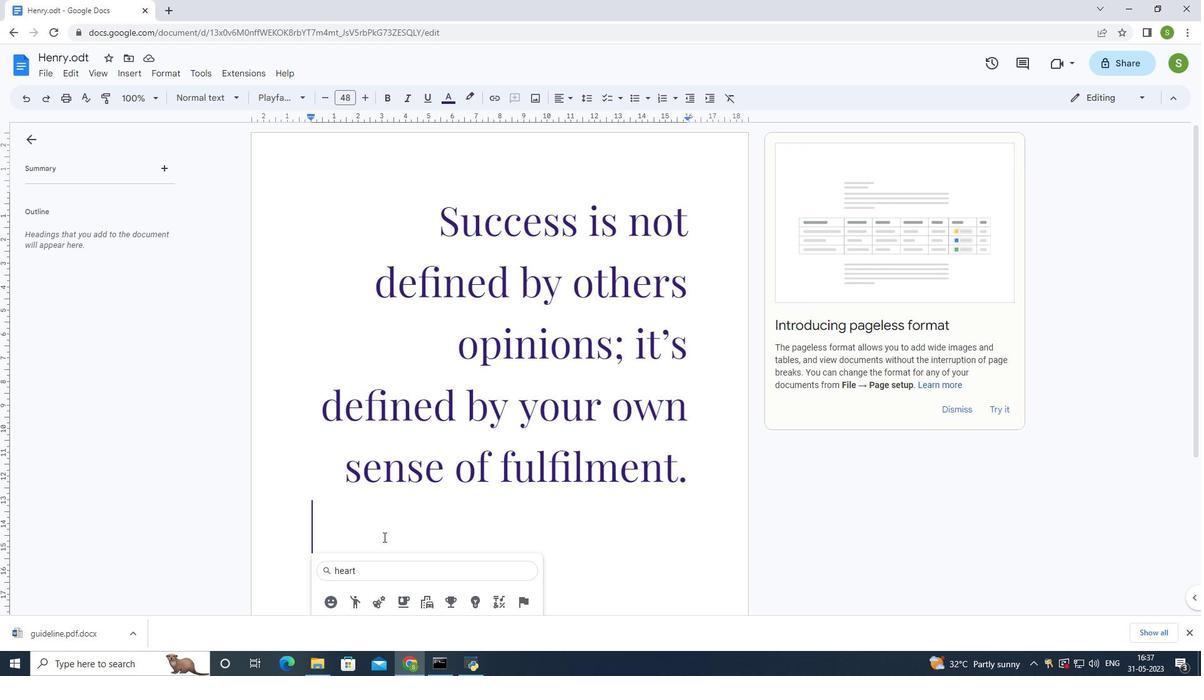 
Action: Mouse moved to (331, 394)
Screenshot: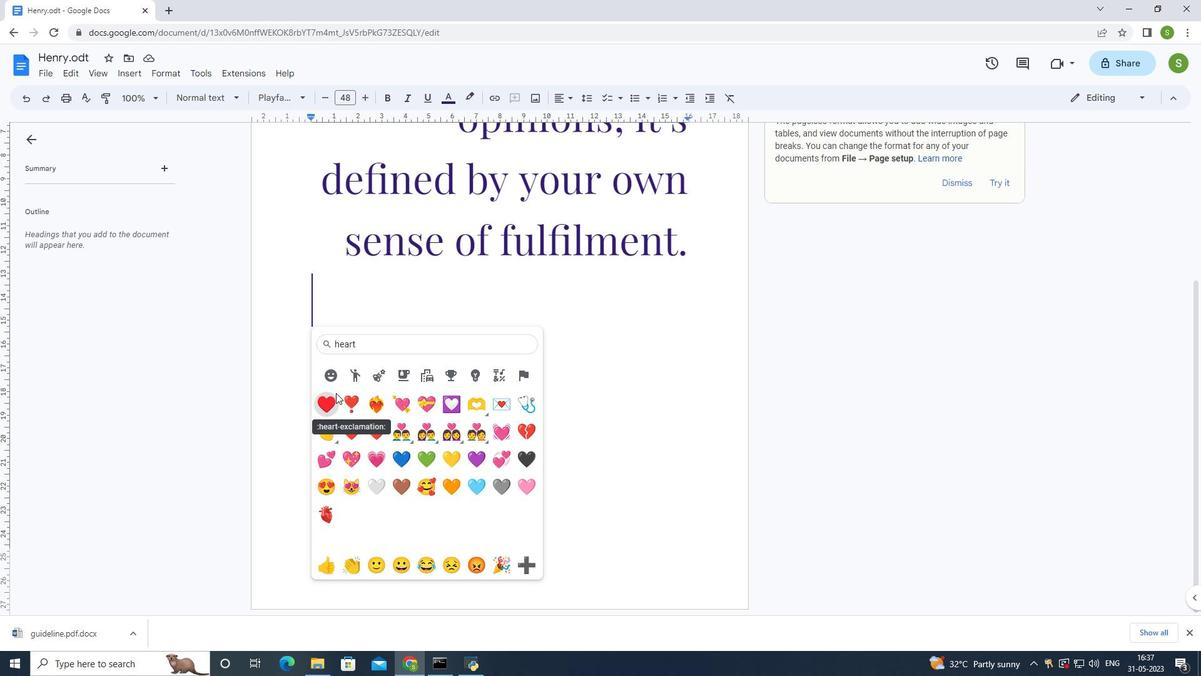 
Action: Mouse pressed left at (331, 394)
Screenshot: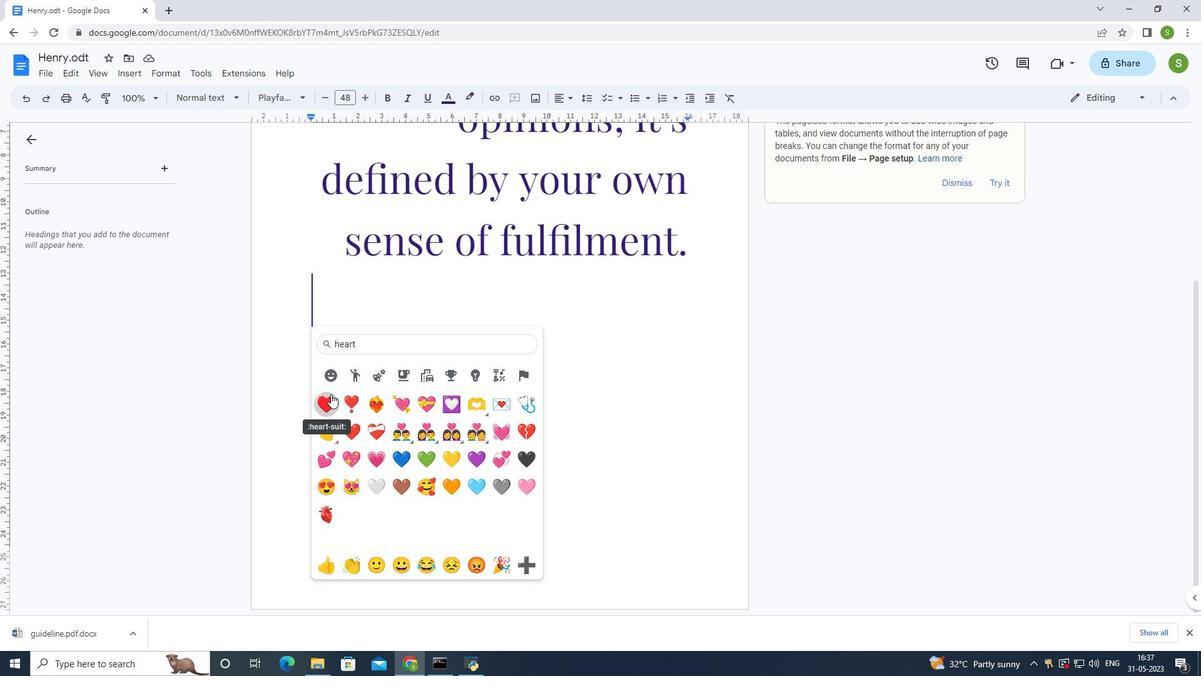 
Action: Mouse moved to (328, 304)
Screenshot: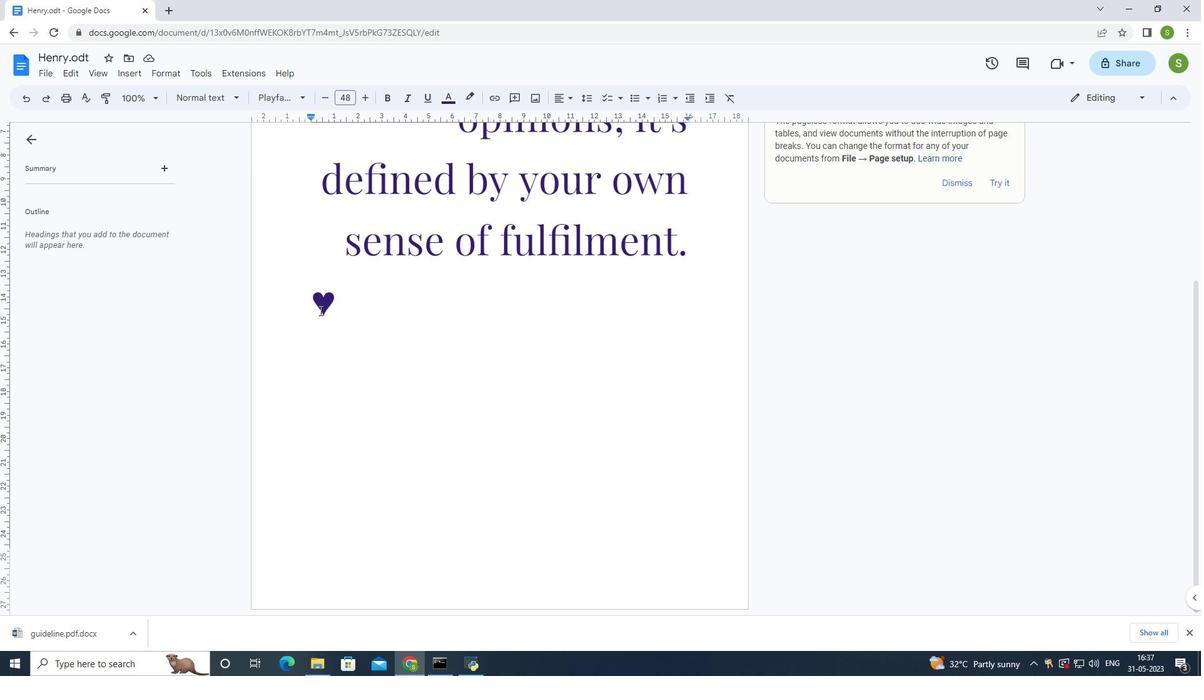 
Action: Mouse pressed left at (328, 304)
Screenshot: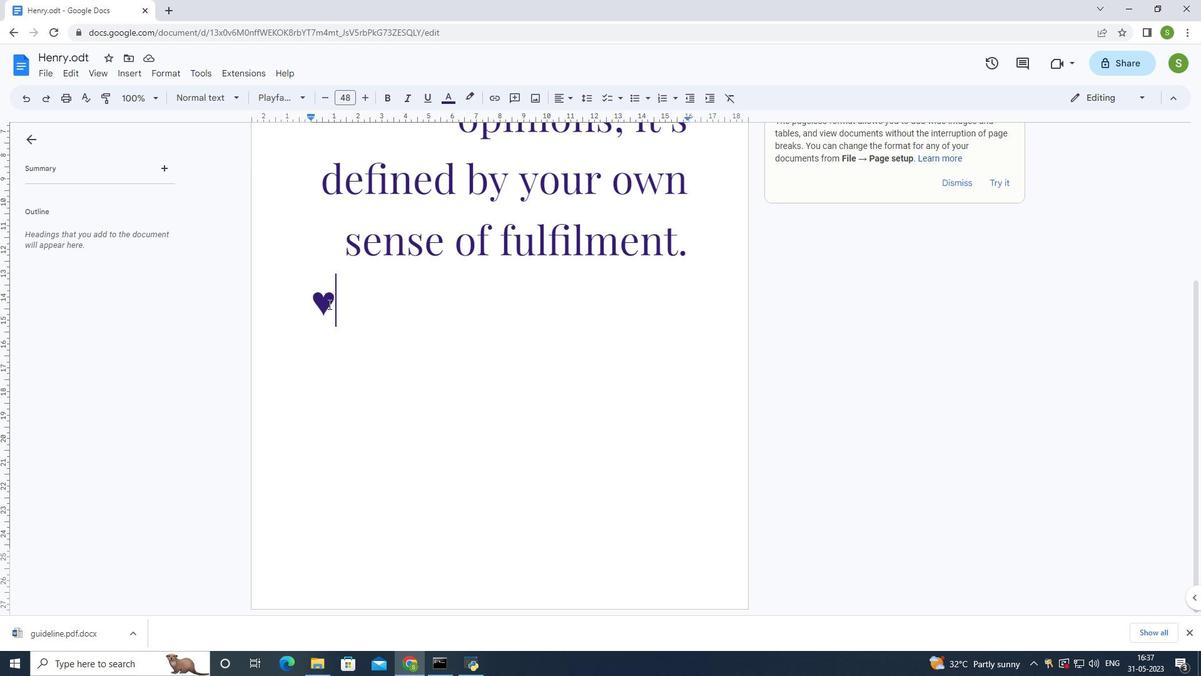 
Action: Mouse moved to (324, 301)
Screenshot: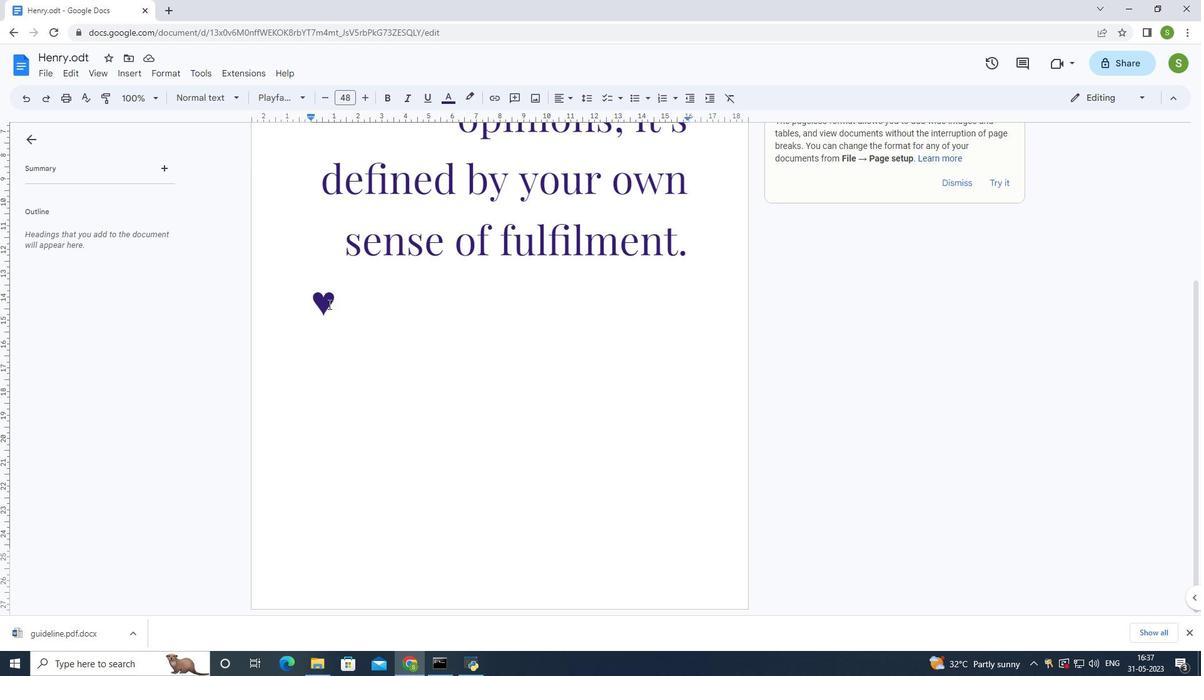 
Action: Mouse pressed left at (324, 301)
Screenshot: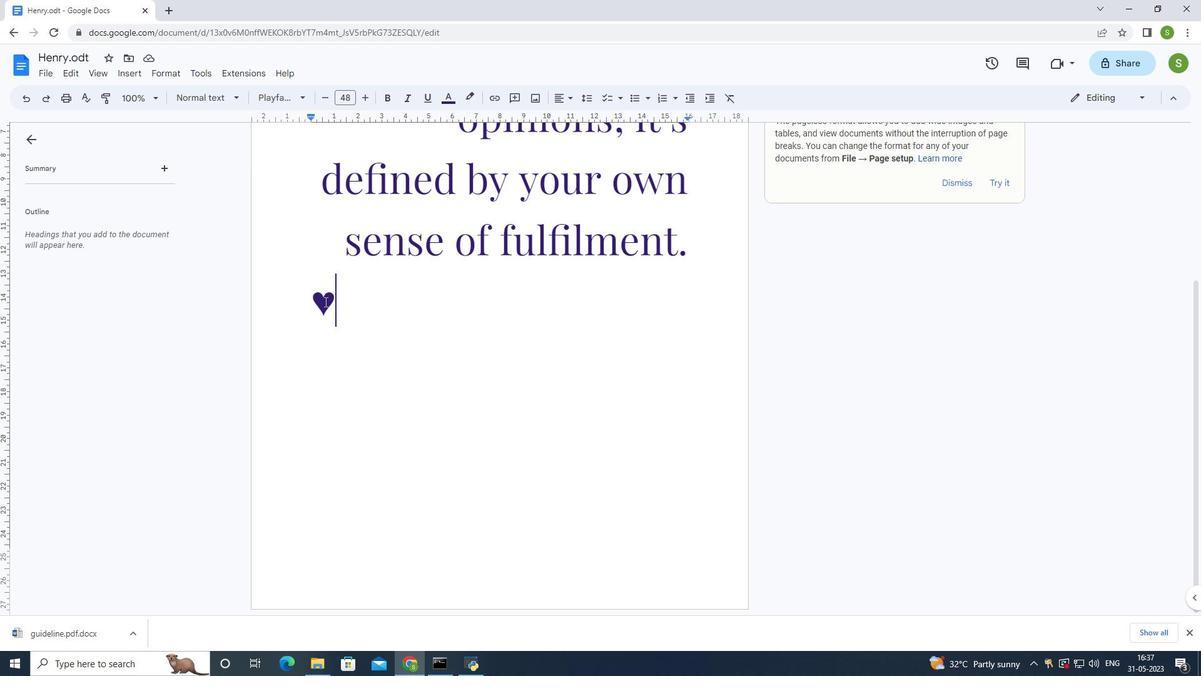 
Action: Mouse pressed left at (324, 301)
Screenshot: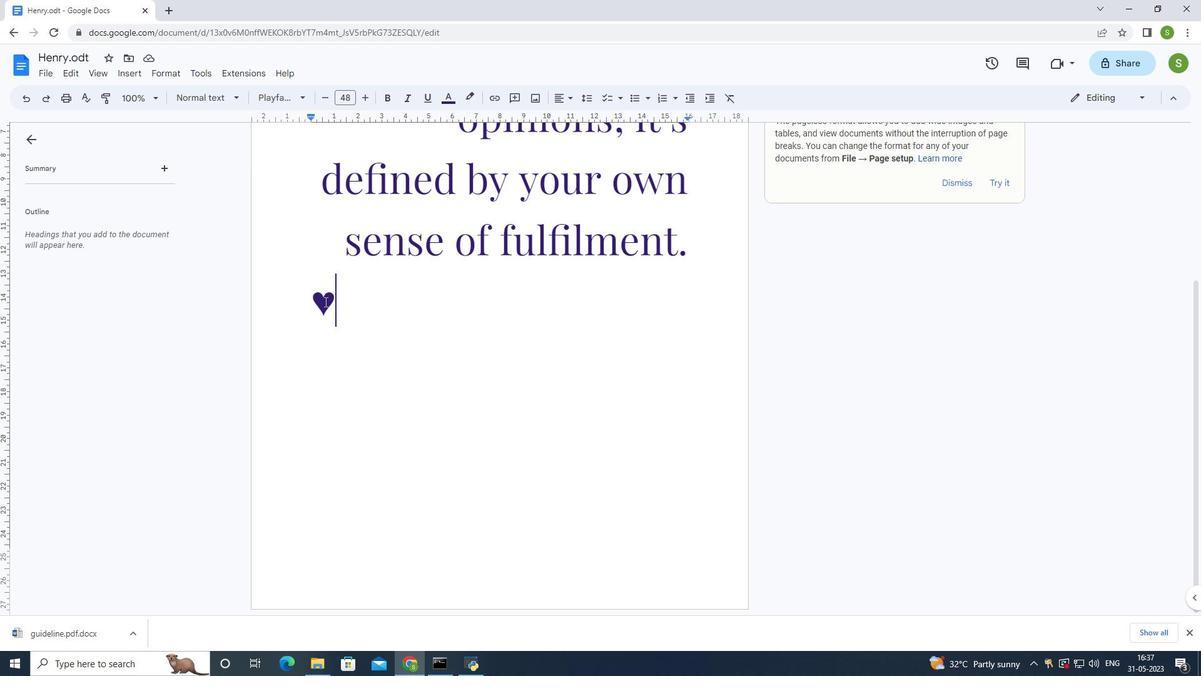
Action: Mouse pressed left at (324, 301)
Screenshot: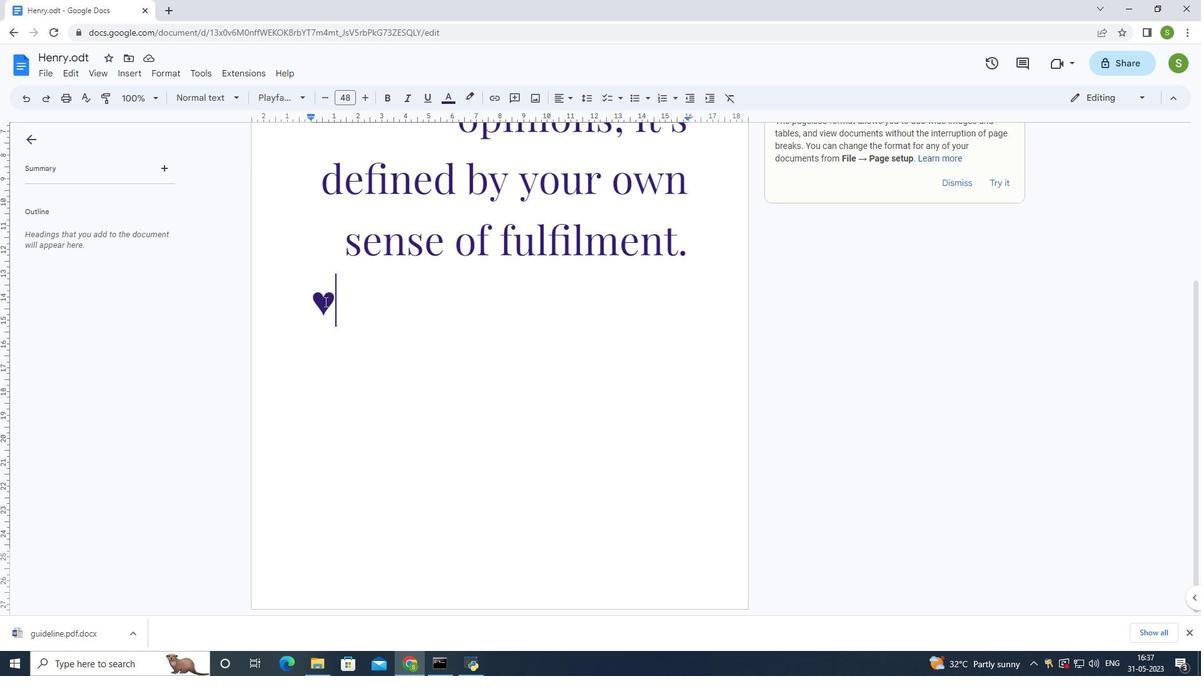 
Action: Mouse moved to (426, 339)
Screenshot: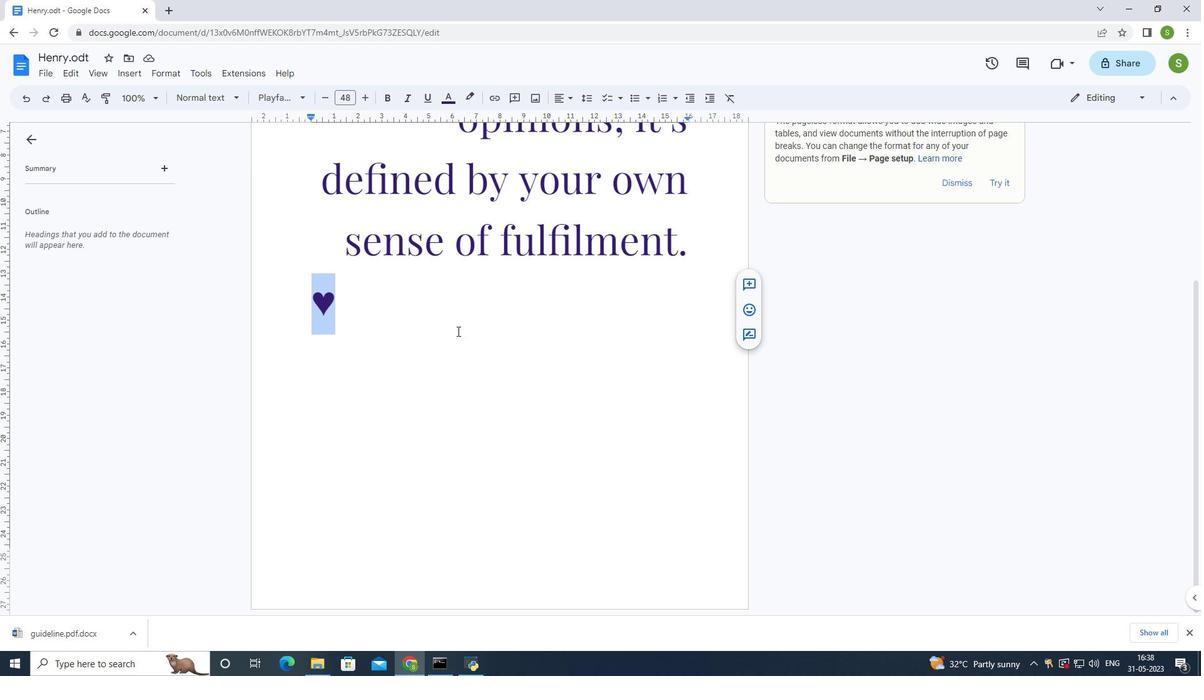 
Action: Mouse pressed left at (426, 339)
Screenshot: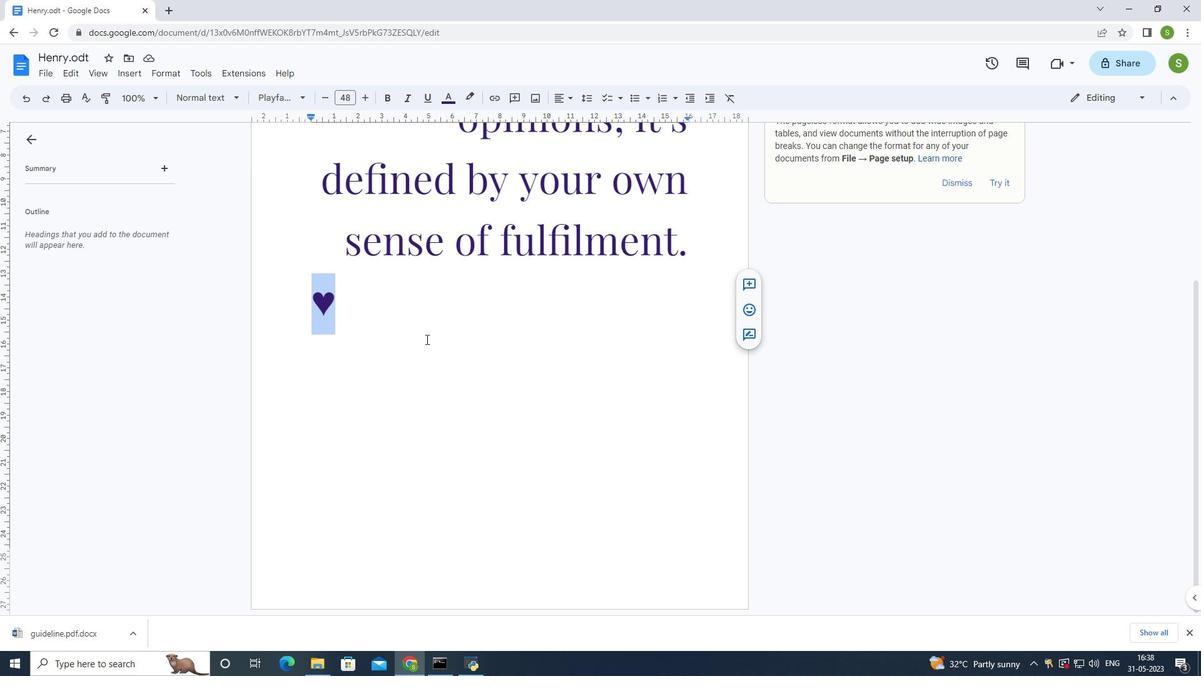 
Action: Mouse moved to (340, 316)
Screenshot: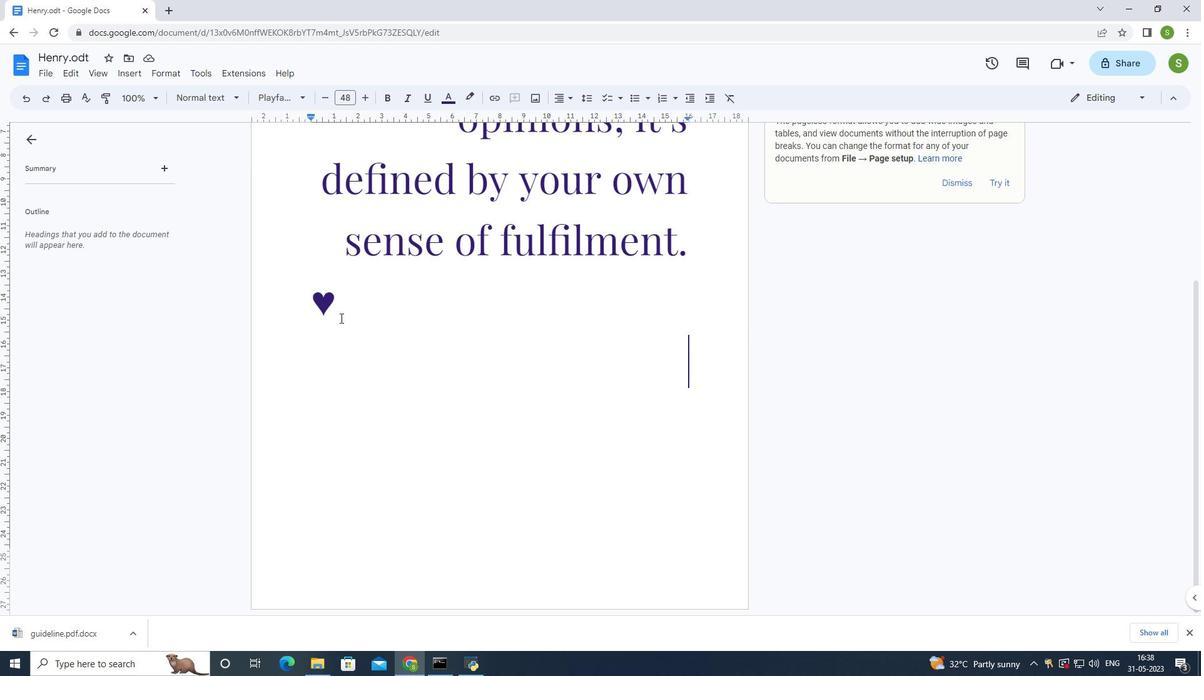 
Action: Mouse pressed left at (340, 316)
Screenshot: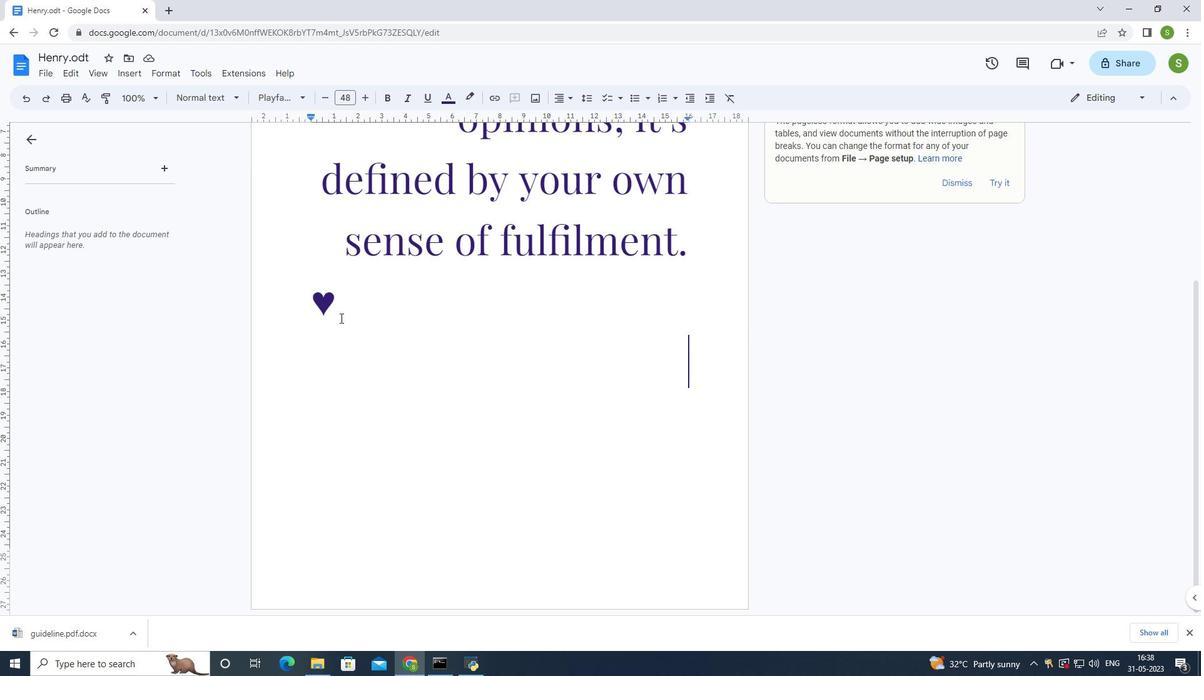 
Action: Mouse moved to (679, 345)
Screenshot: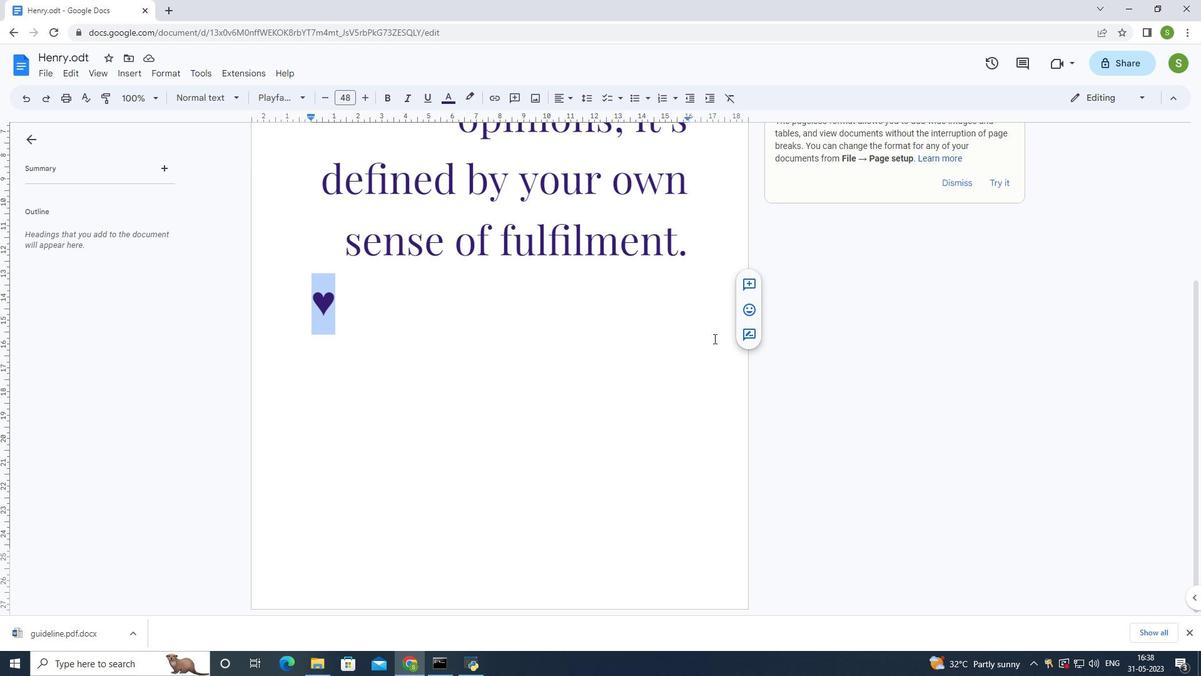 
Action: Mouse pressed left at (679, 344)
Screenshot: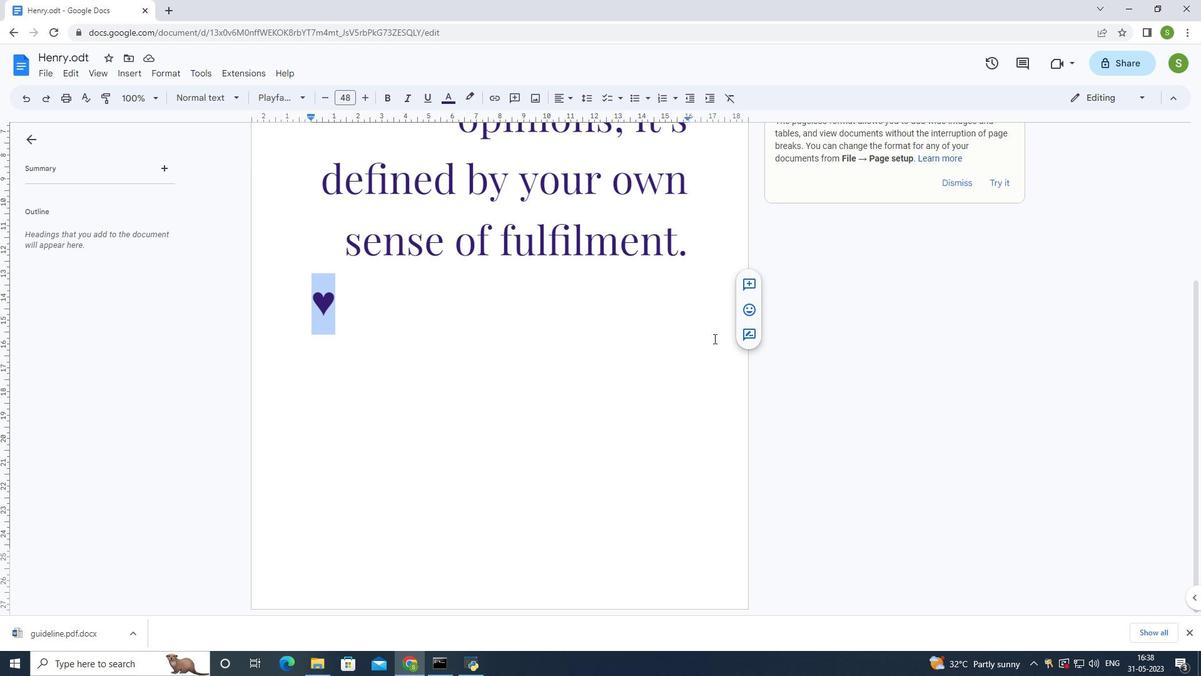 
Action: Mouse moved to (323, 303)
Screenshot: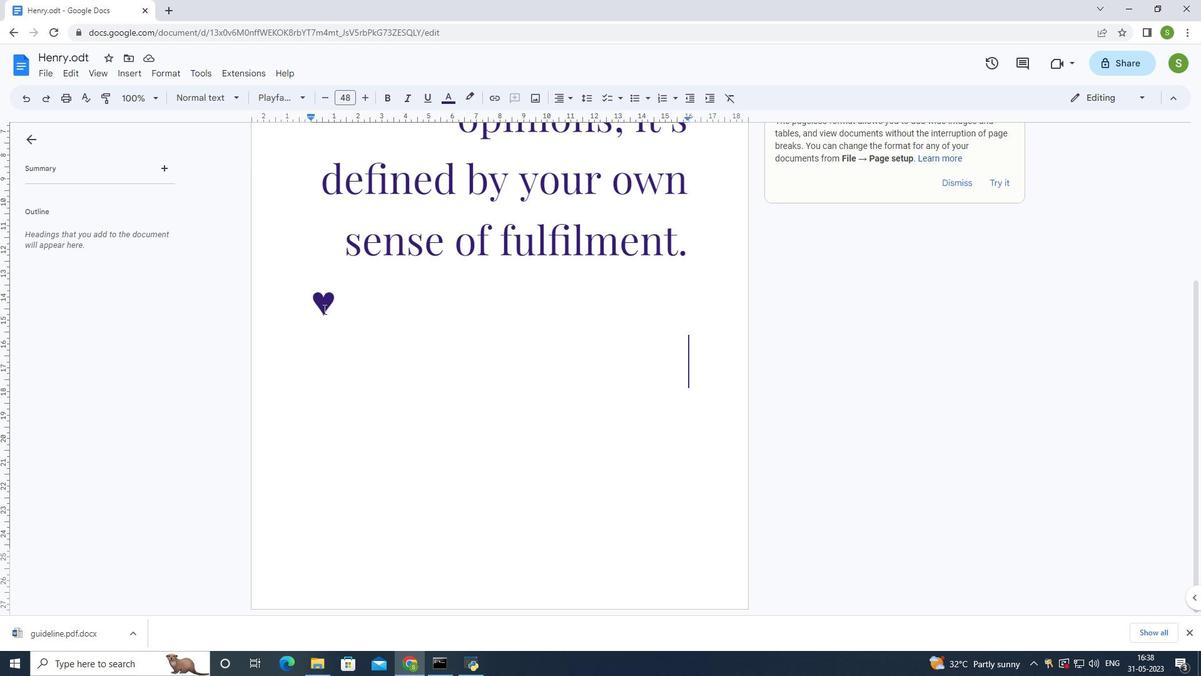 
Action: Mouse pressed left at (323, 303)
Screenshot: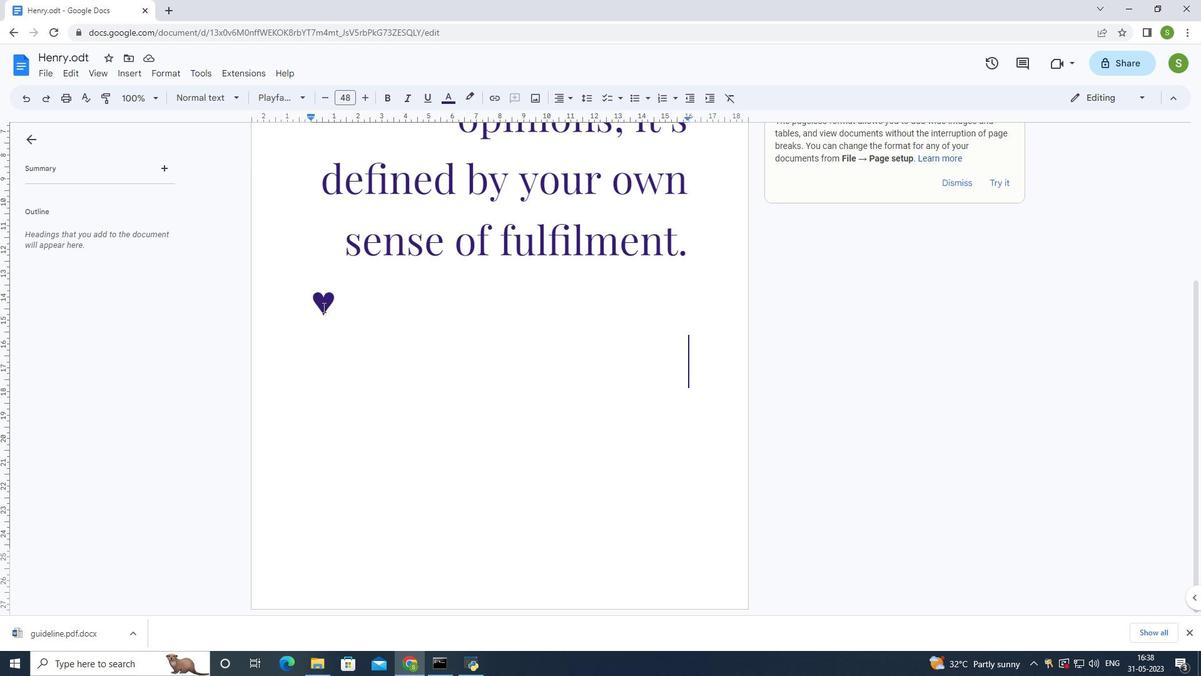 
Action: Mouse moved to (324, 301)
Screenshot: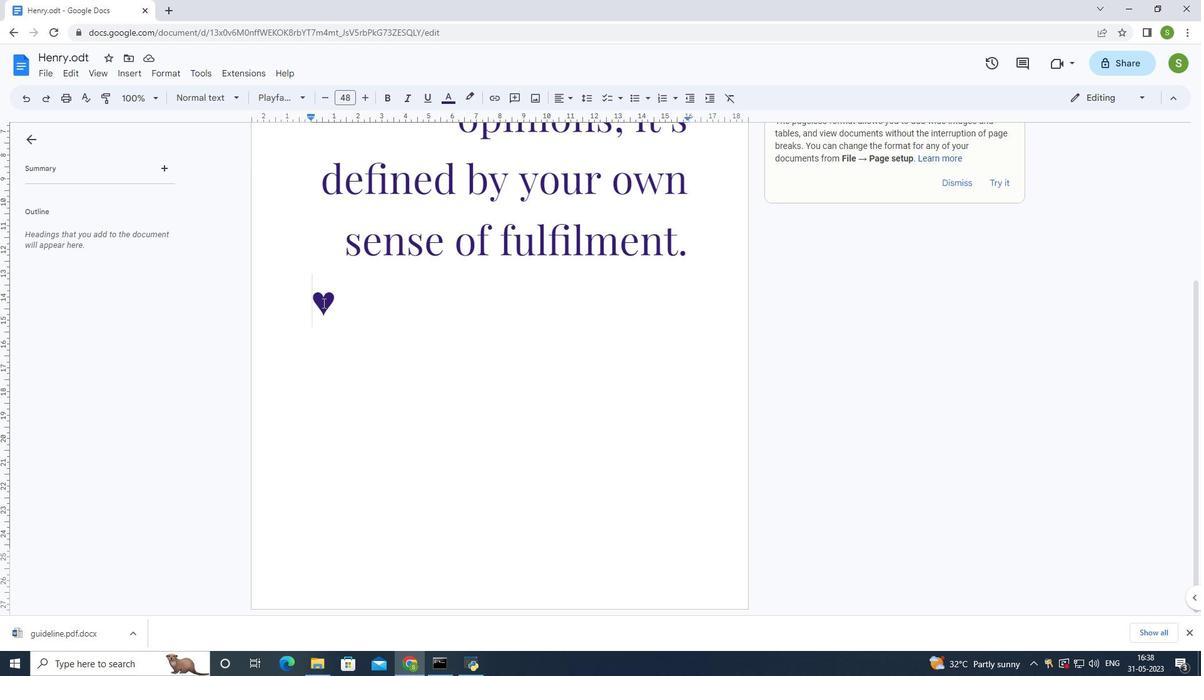 
Action: Mouse pressed left at (324, 301)
Screenshot: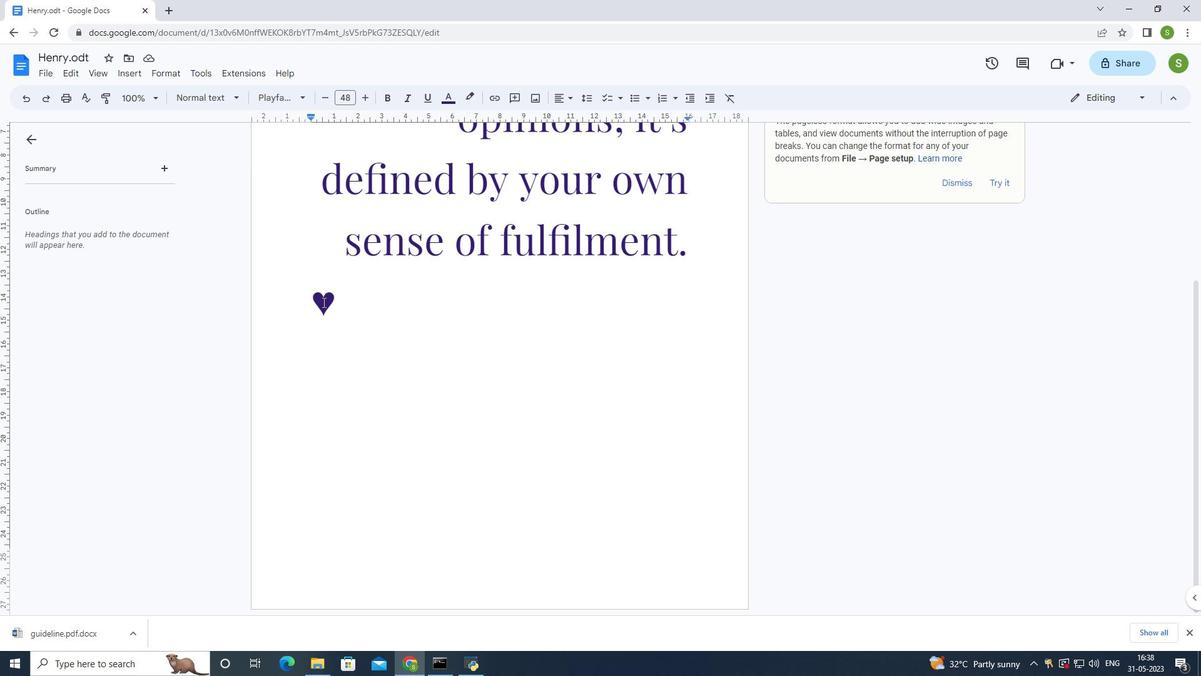 
Action: Mouse moved to (326, 301)
Screenshot: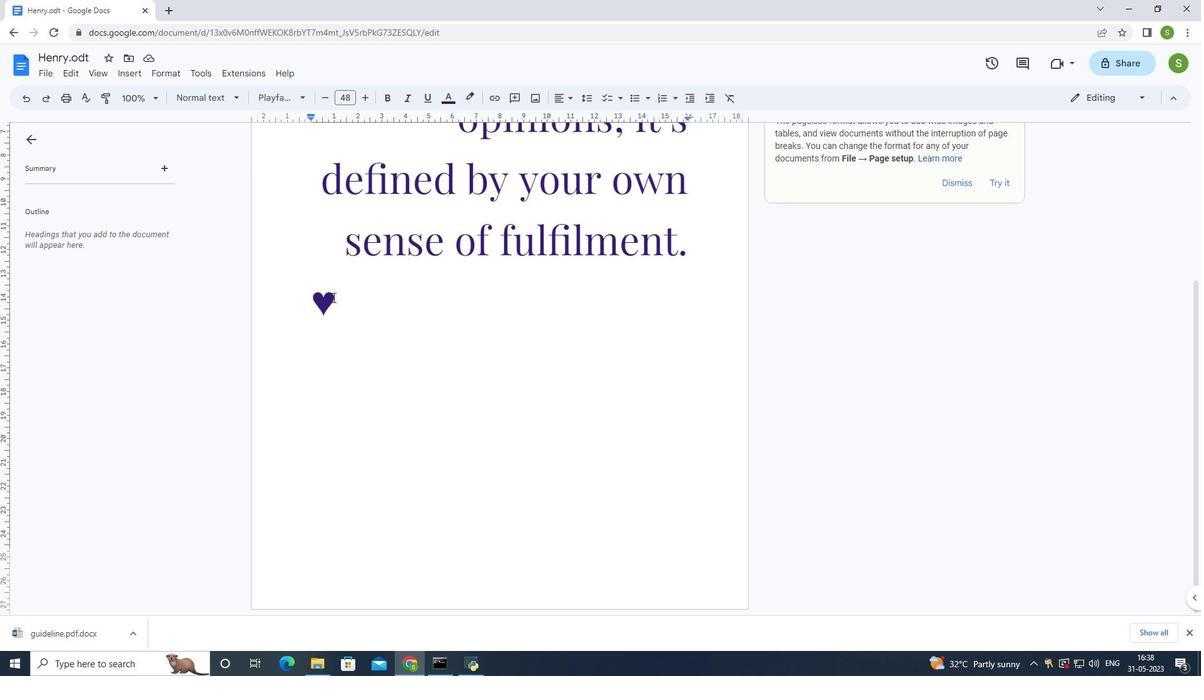 
Action: Mouse pressed left at (326, 301)
Screenshot: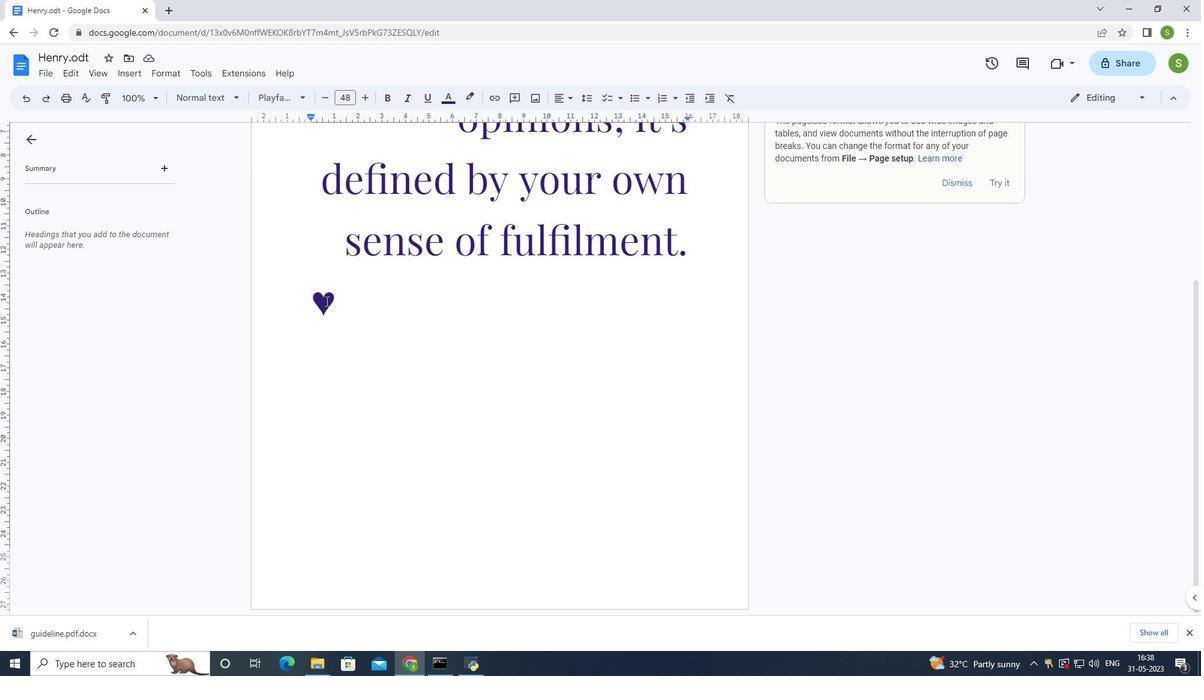 
Action: Mouse moved to (340, 301)
Screenshot: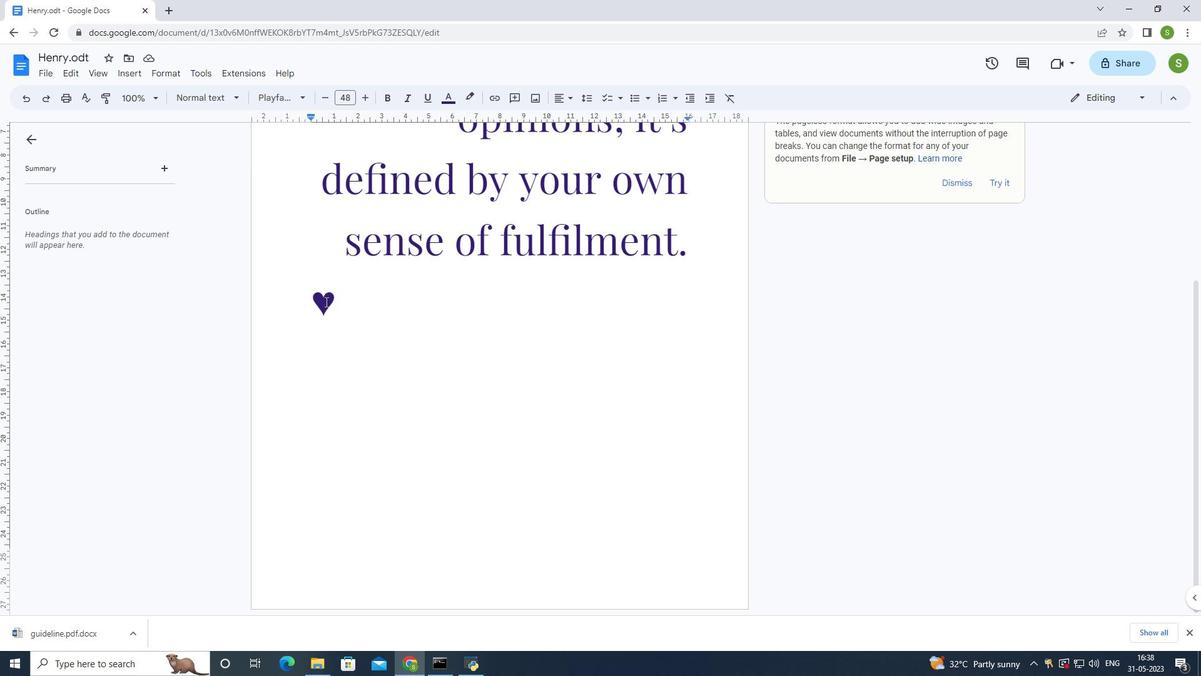 
Action: Mouse pressed left at (340, 301)
Screenshot: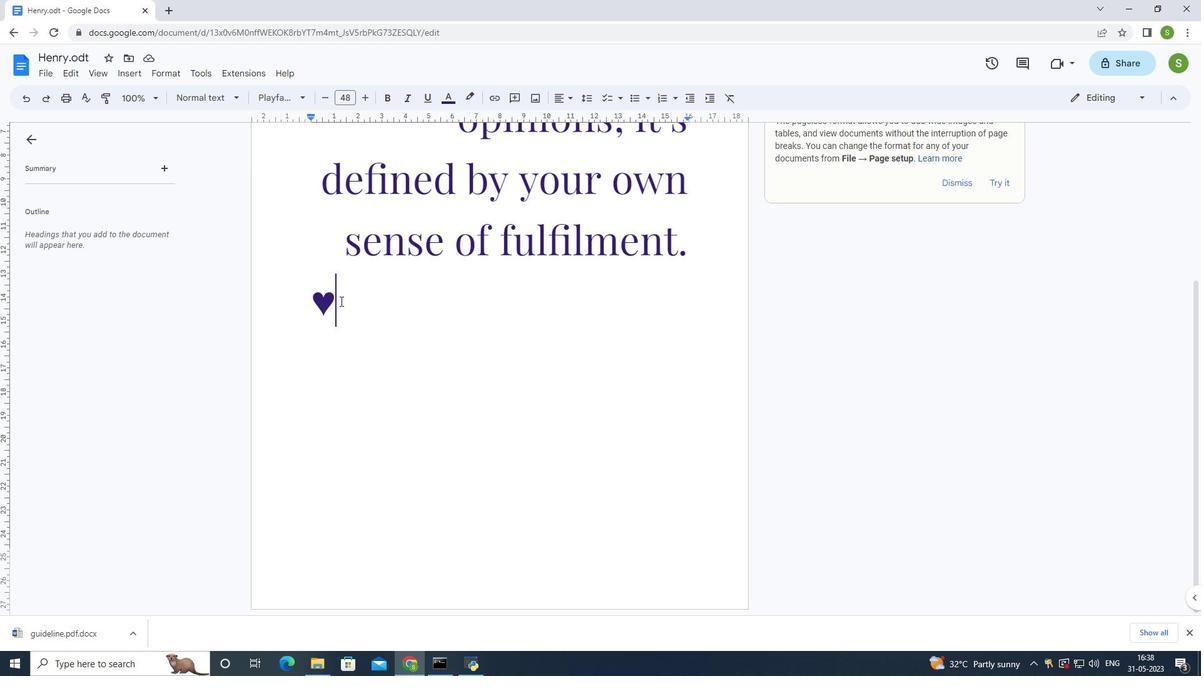
Action: Mouse moved to (755, 331)
Screenshot: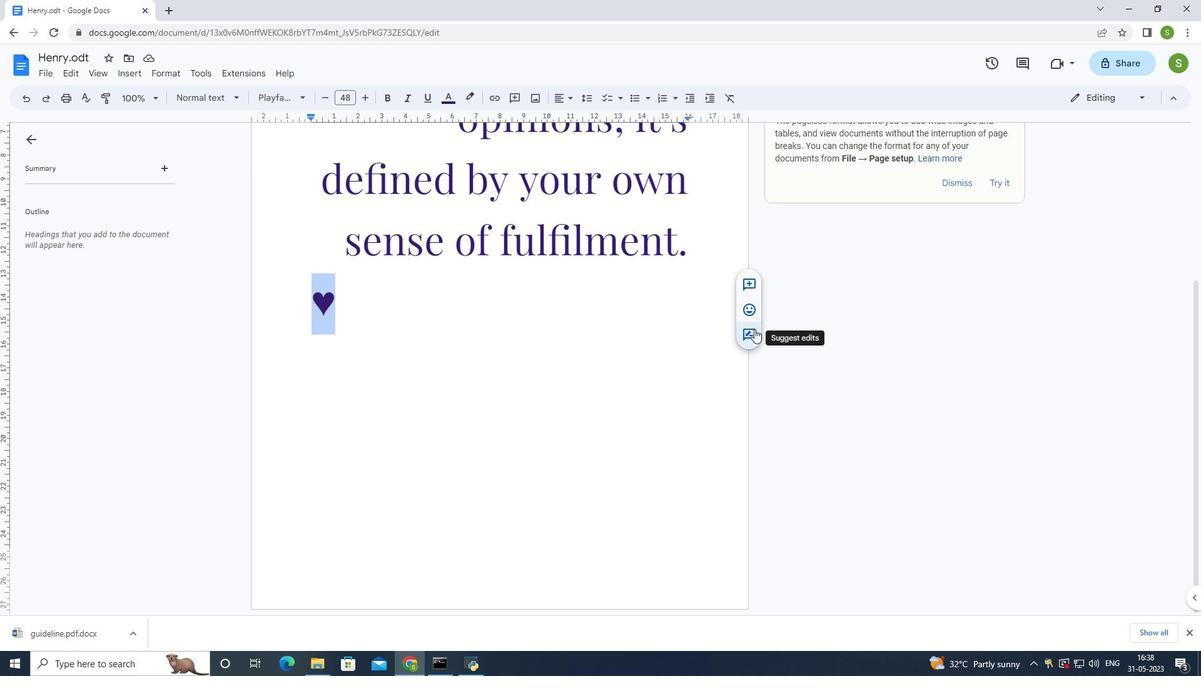 
Action: Mouse pressed left at (755, 331)
Screenshot: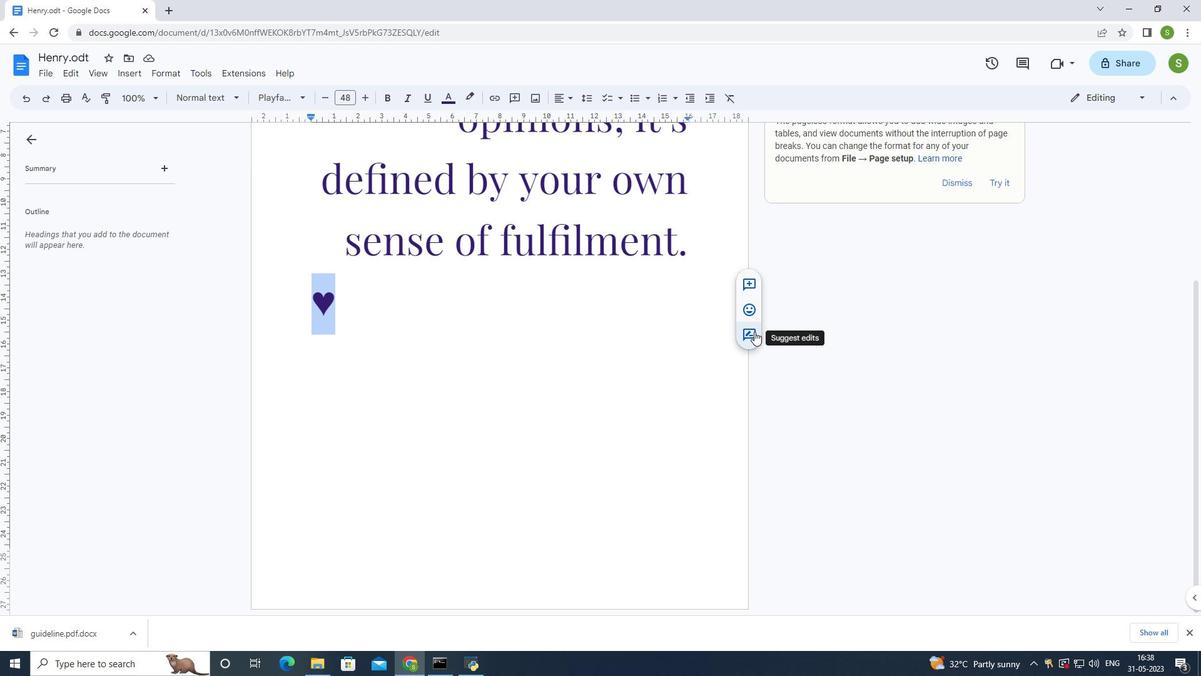 
Action: Mouse moved to (719, 375)
Screenshot: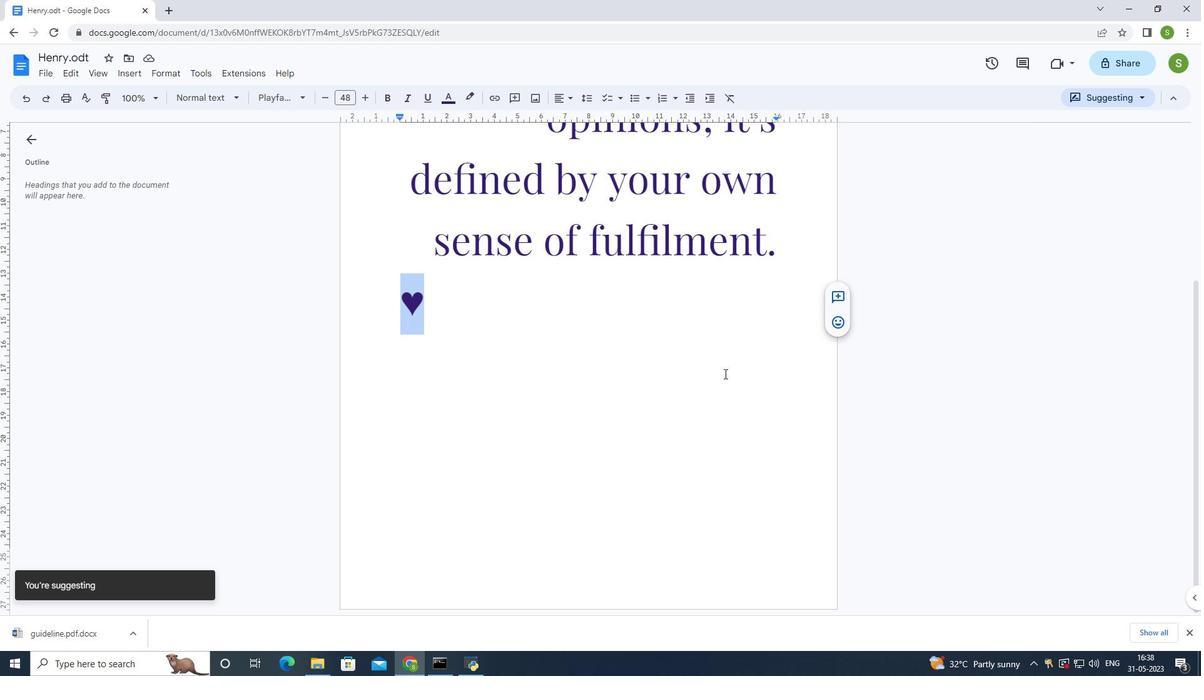 
Action: Mouse pressed left at (719, 375)
Screenshot: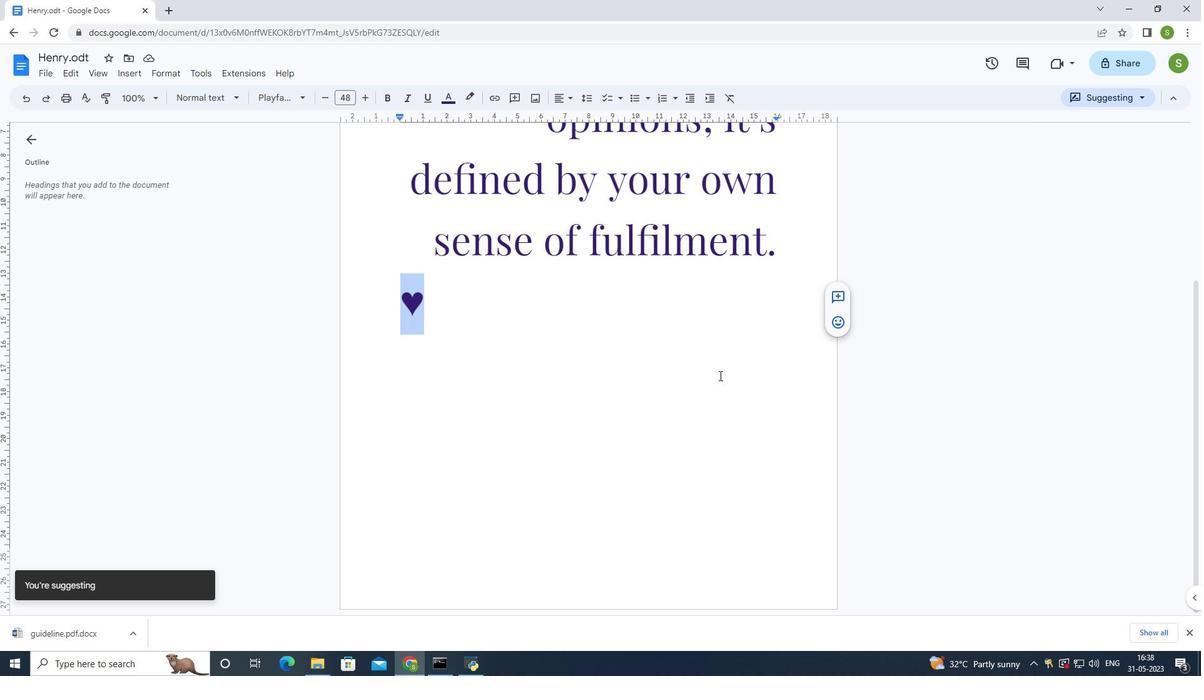 
Action: Mouse moved to (393, 297)
Screenshot: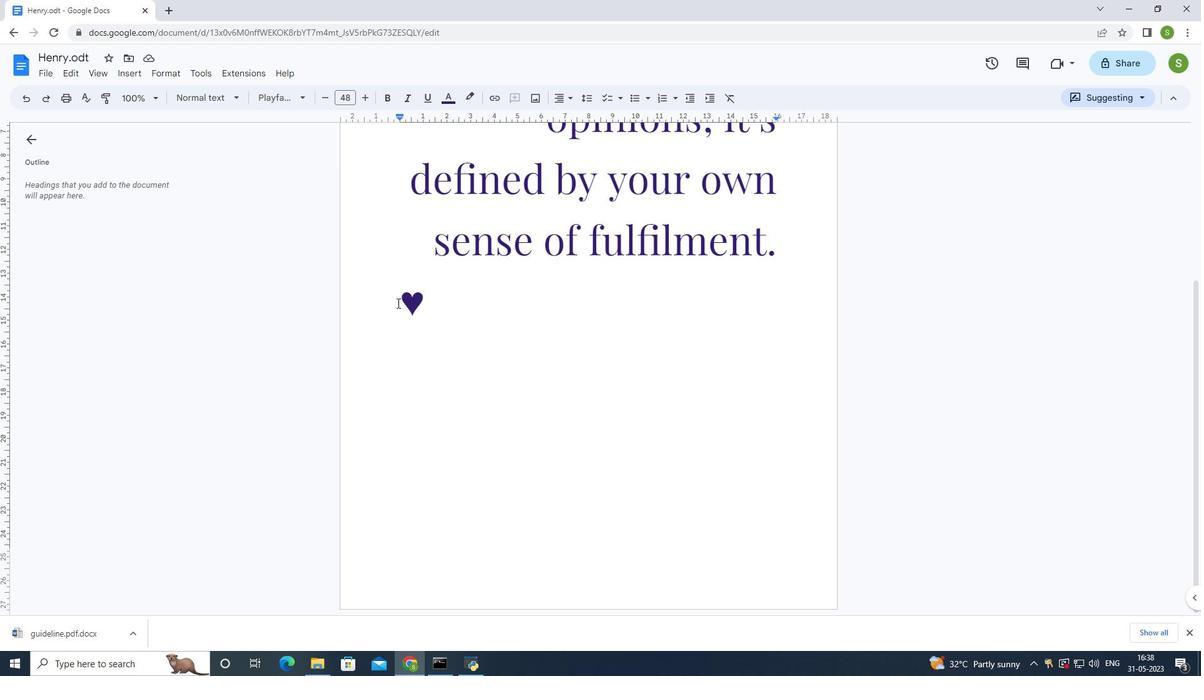 
Action: Mouse pressed left at (393, 297)
Screenshot: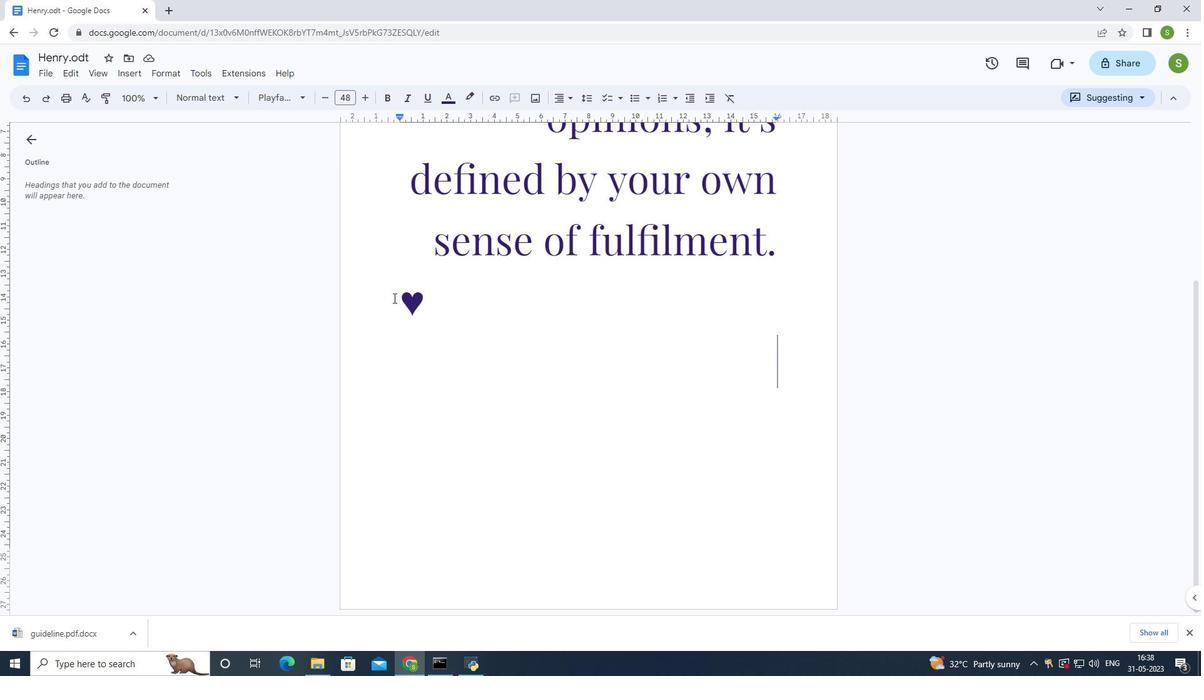 
Action: Mouse moved to (600, 378)
Screenshot: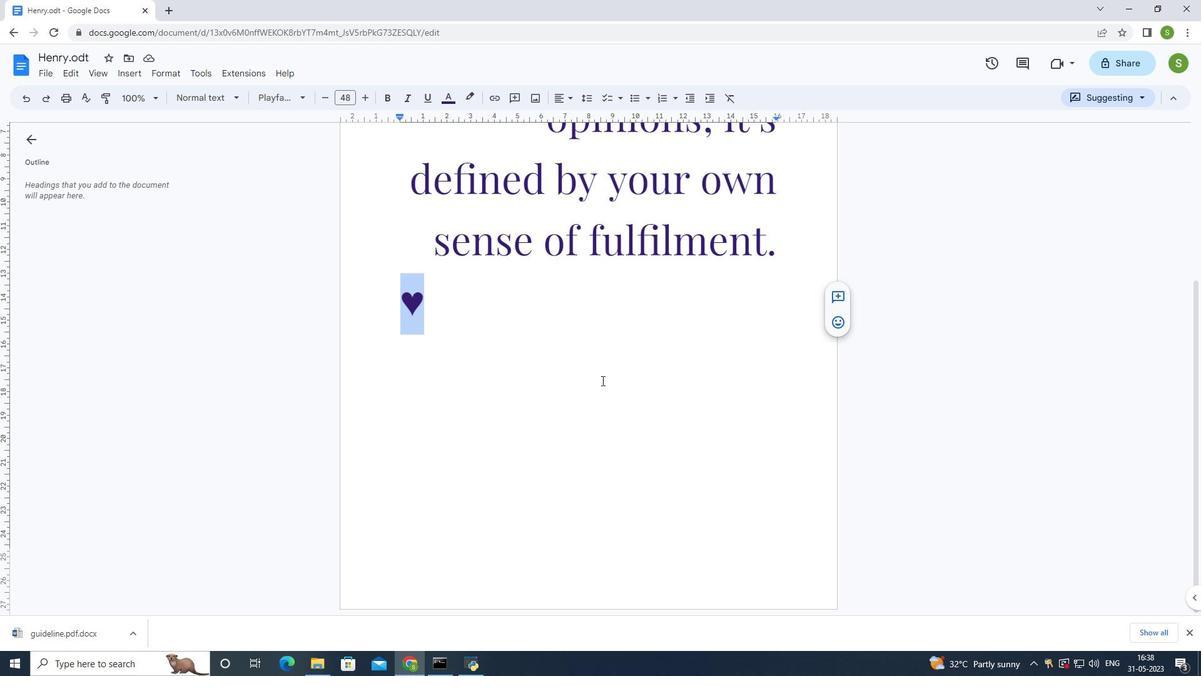 
Action: Mouse pressed left at (600, 378)
Screenshot: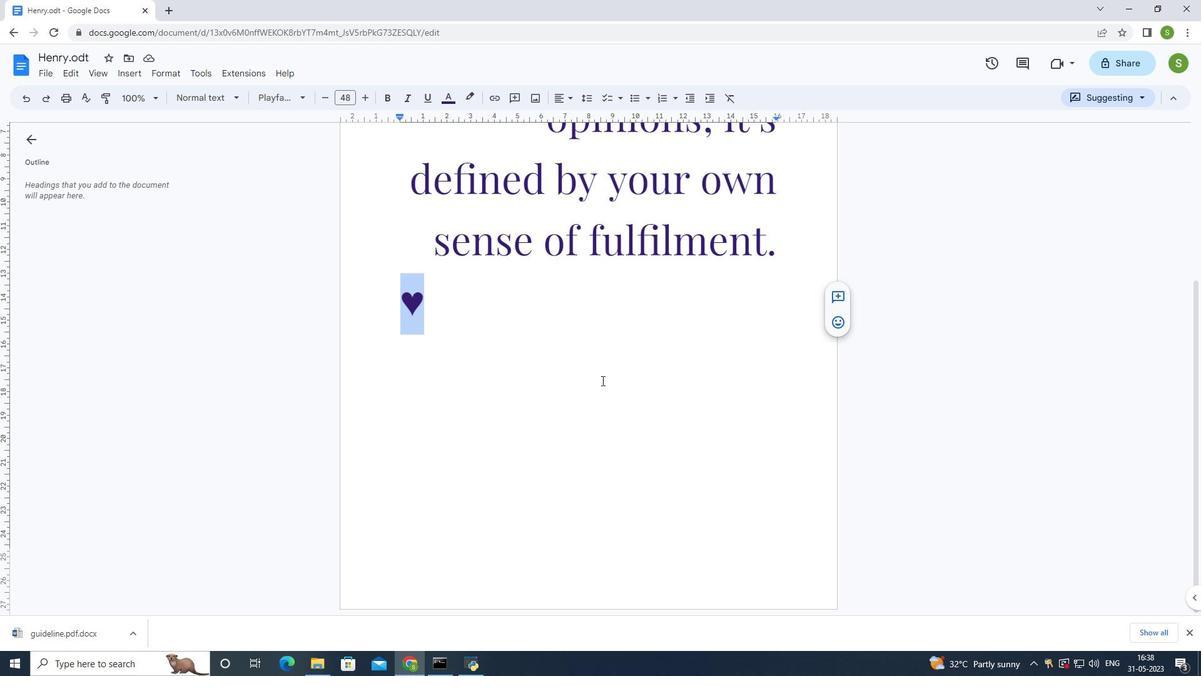 
Action: Mouse moved to (651, 365)
Screenshot: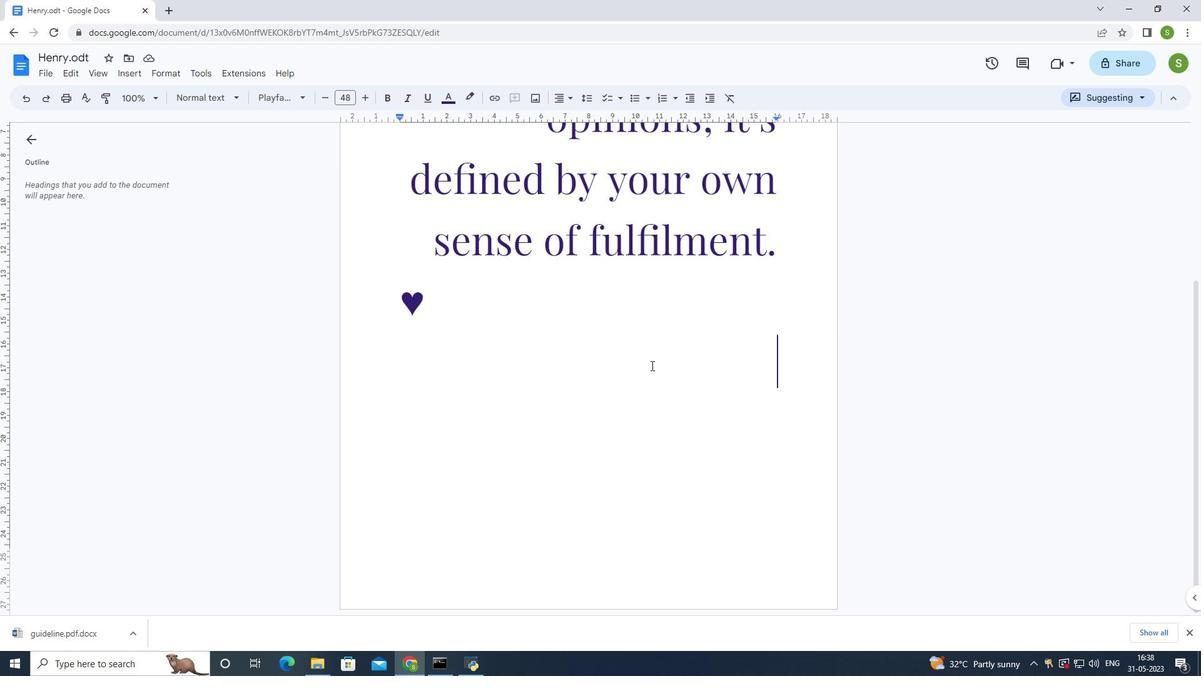 
